 Task: Find and add Adidas casual shoes to the shopping cart on Ajio.
Action: Mouse moved to (369, 581)
Screenshot: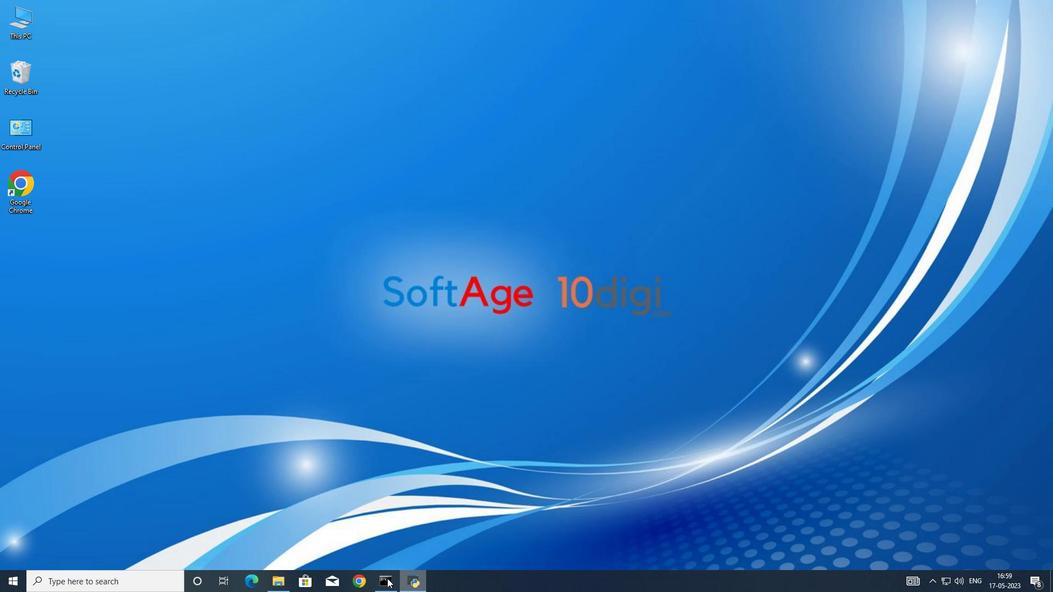 
Action: Mouse pressed left at (369, 581)
Screenshot: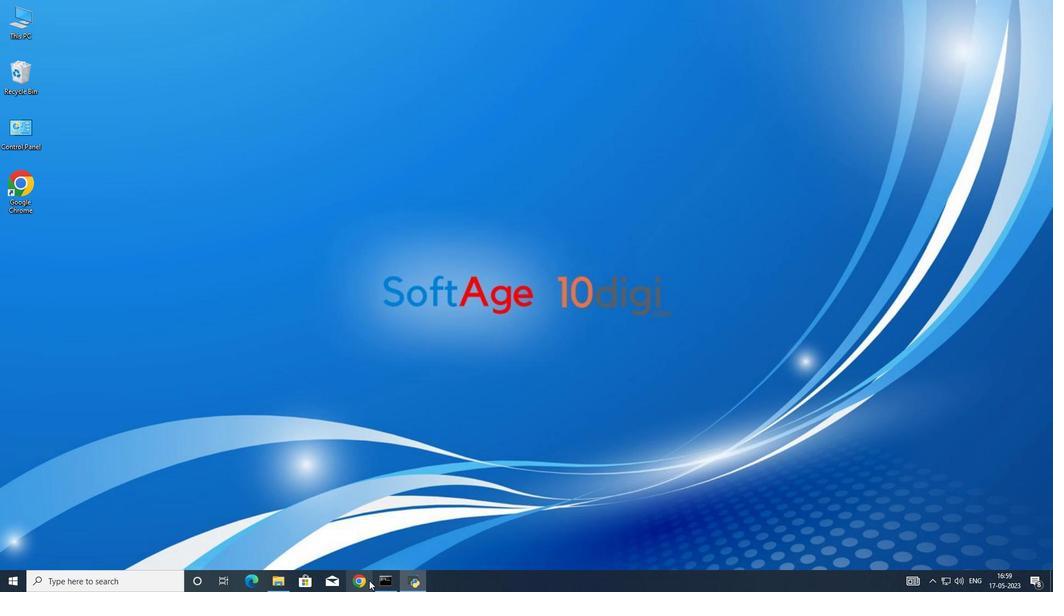 
Action: Mouse moved to (484, 223)
Screenshot: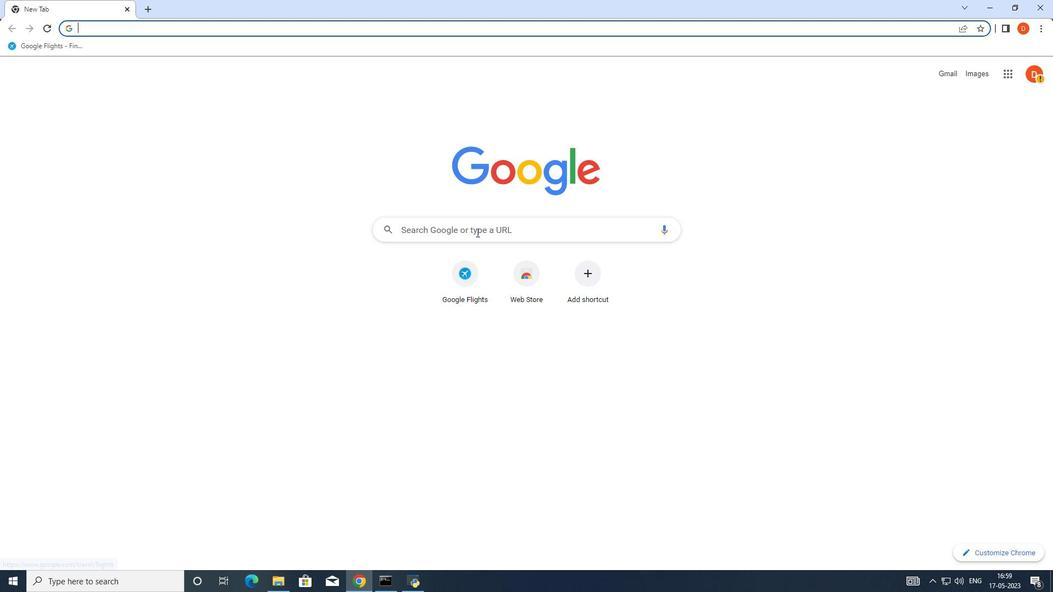 
Action: Mouse pressed left at (484, 223)
Screenshot: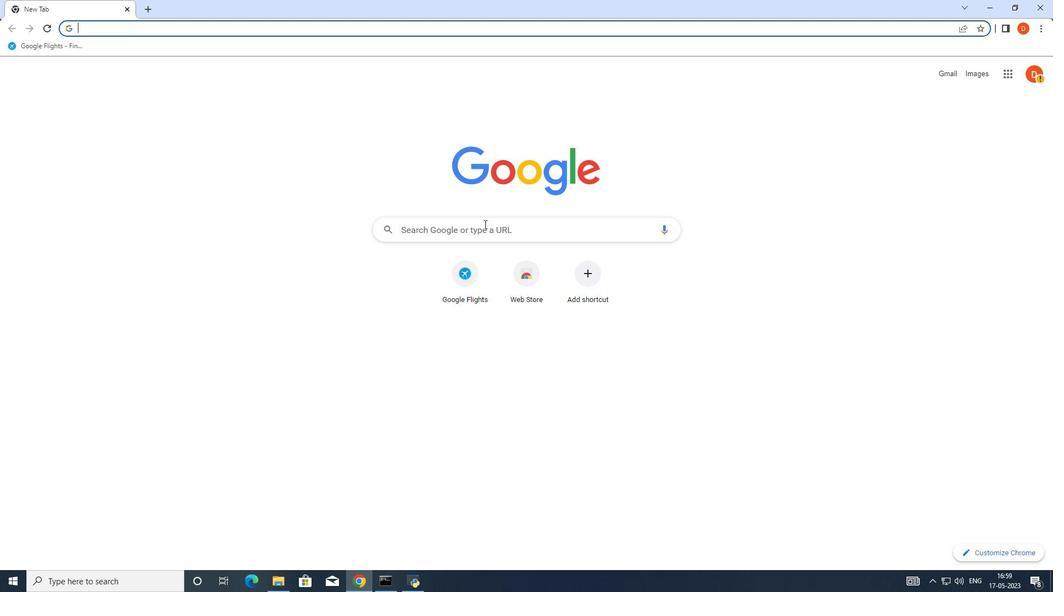 
Action: Mouse moved to (840, 300)
Screenshot: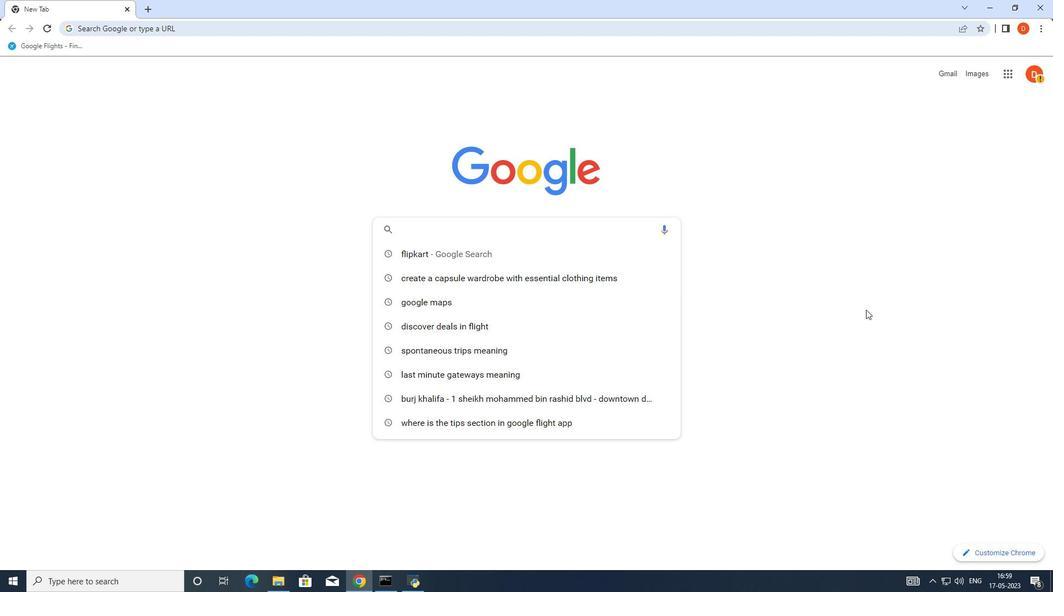 
Action: Key pressed jeans<Key.backspace><Key.backspace><Key.backspace><Key.backspace><Key.backspace><Key.backspace><Key.backspace><Key.backspace><Key.backspace><Key.backspace><Key.backspace><Key.backspace>ajio<Key.enter>
Screenshot: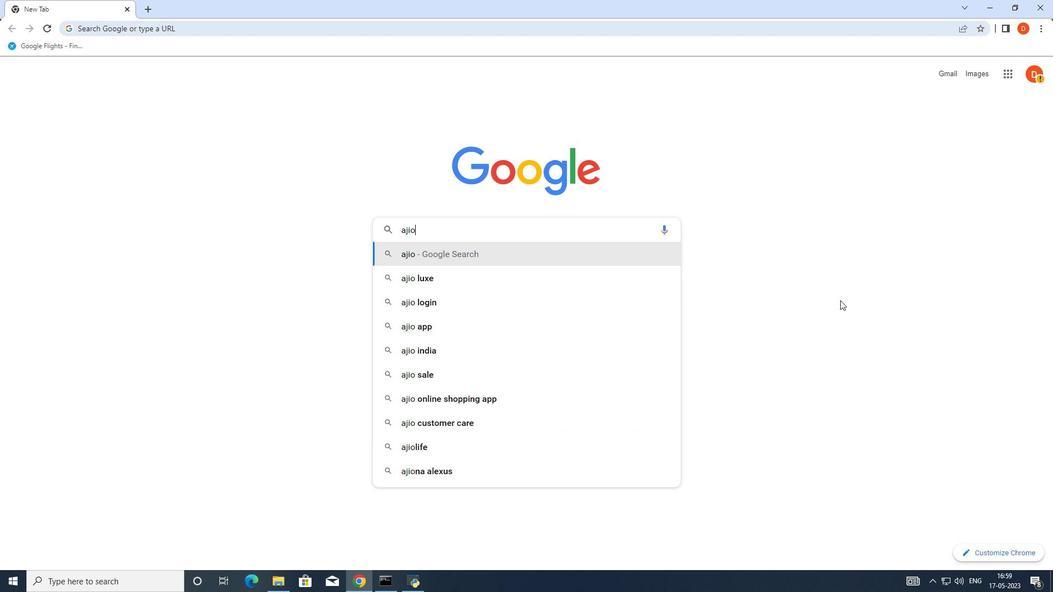 
Action: Mouse moved to (288, 185)
Screenshot: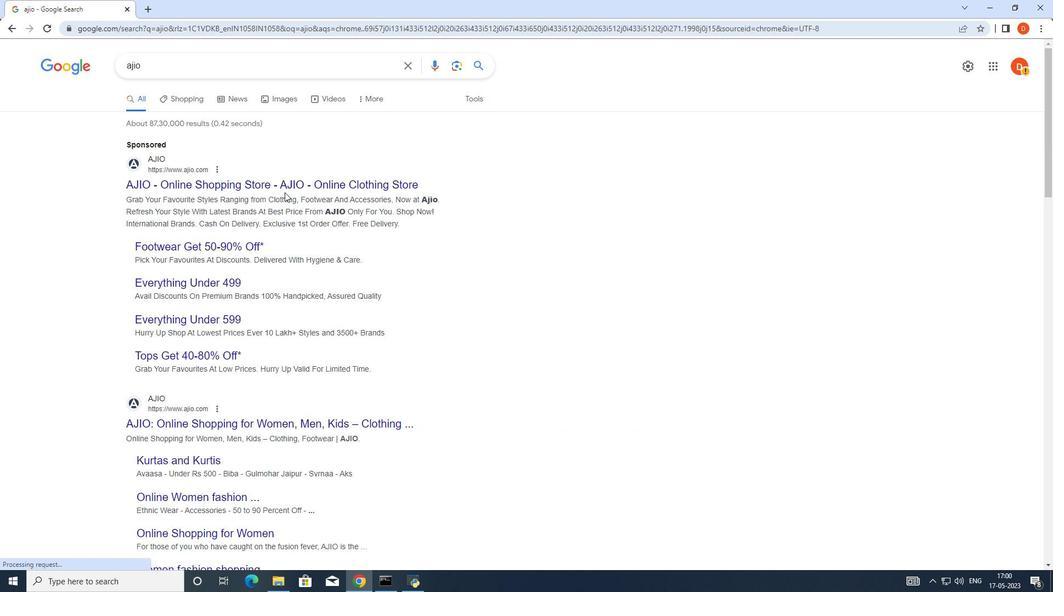 
Action: Mouse pressed left at (288, 185)
Screenshot: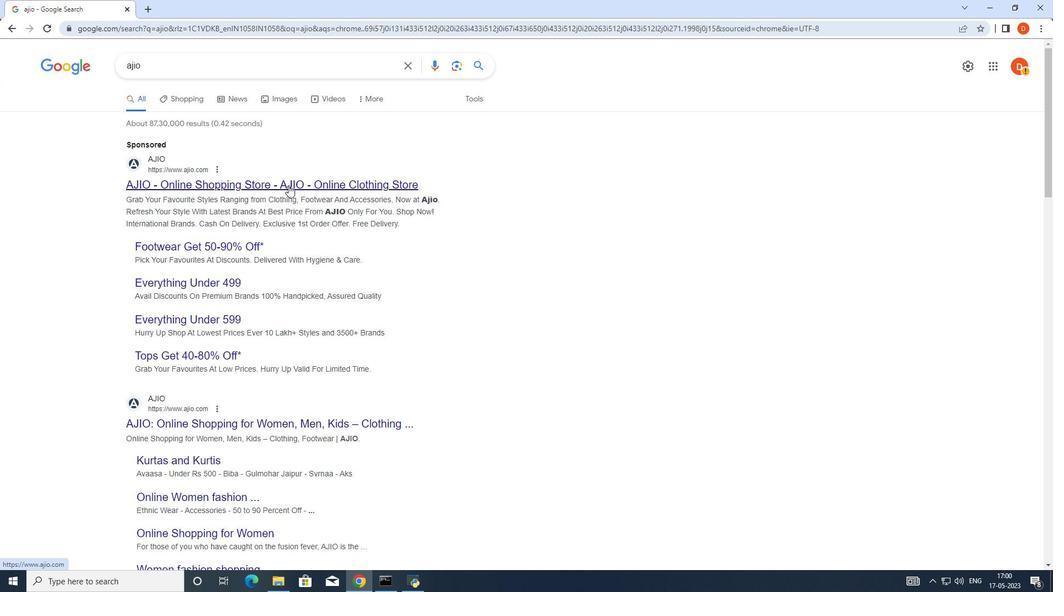 
Action: Mouse moved to (618, 64)
Screenshot: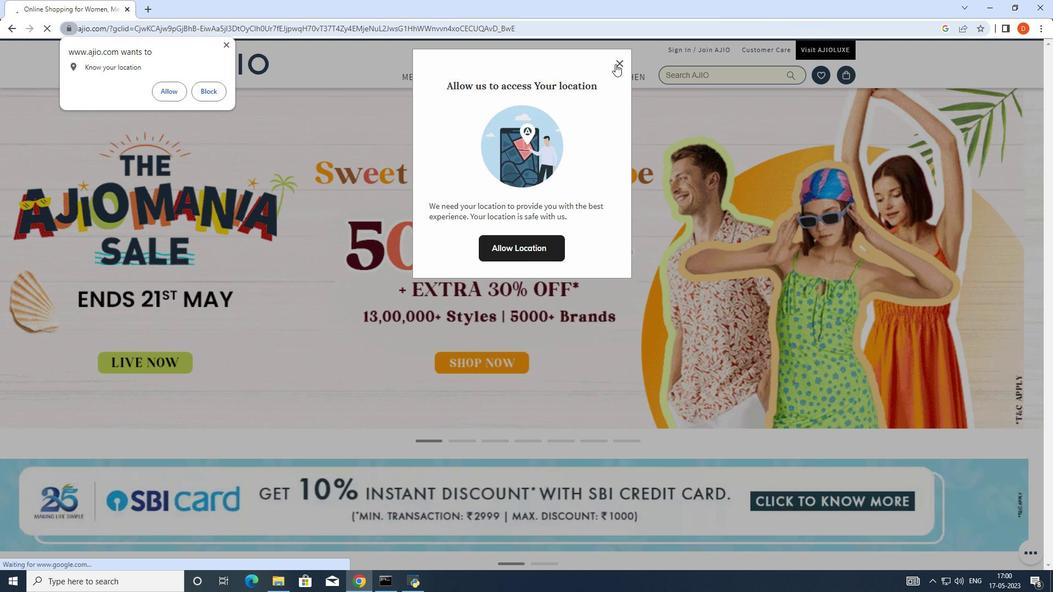 
Action: Mouse pressed left at (618, 64)
Screenshot: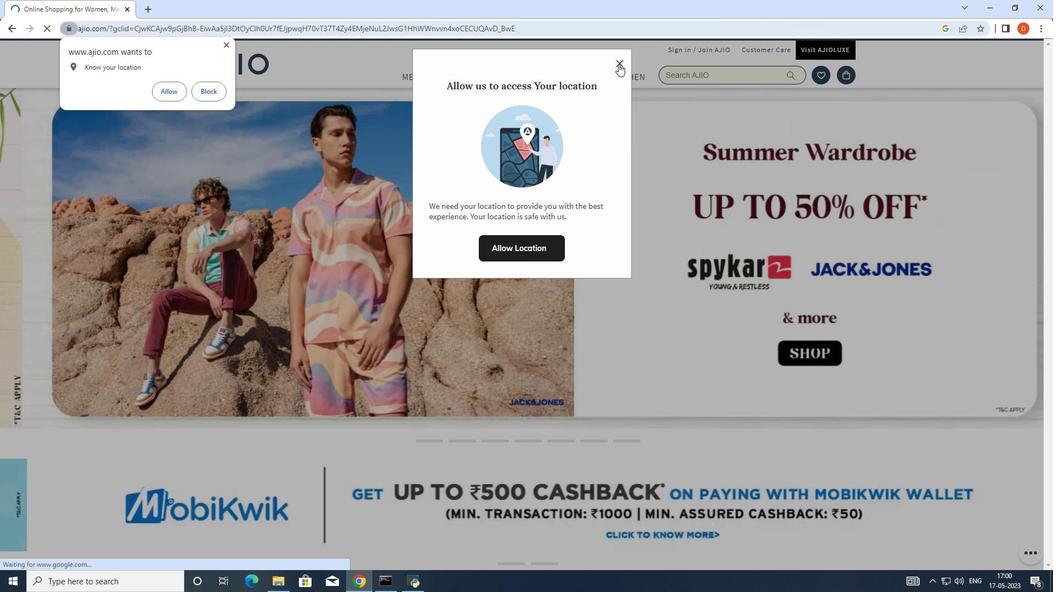 
Action: Mouse moved to (223, 41)
Screenshot: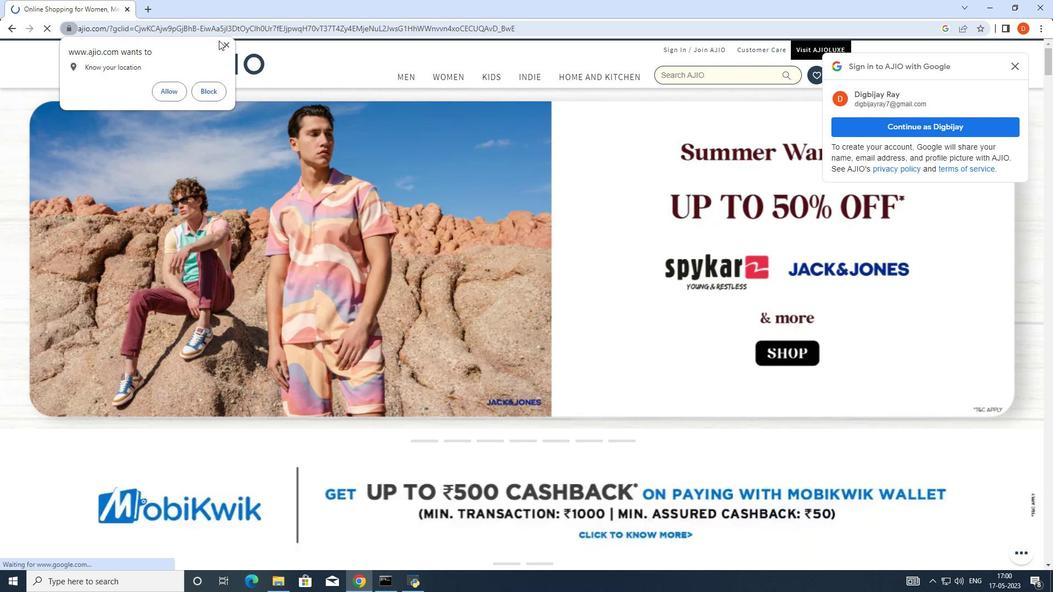 
Action: Mouse pressed left at (223, 41)
Screenshot: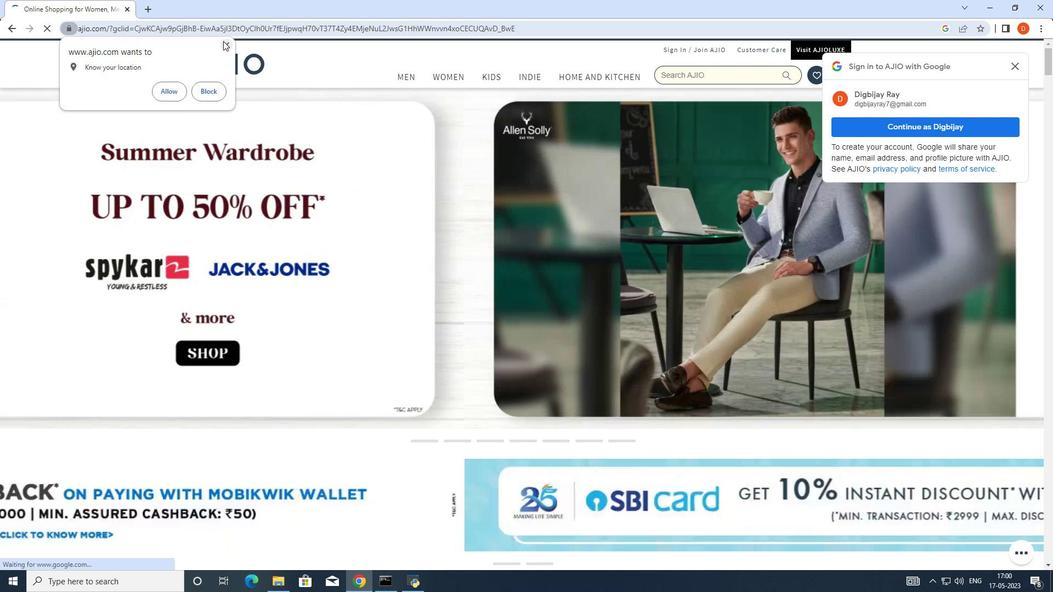 
Action: Mouse moved to (662, 74)
Screenshot: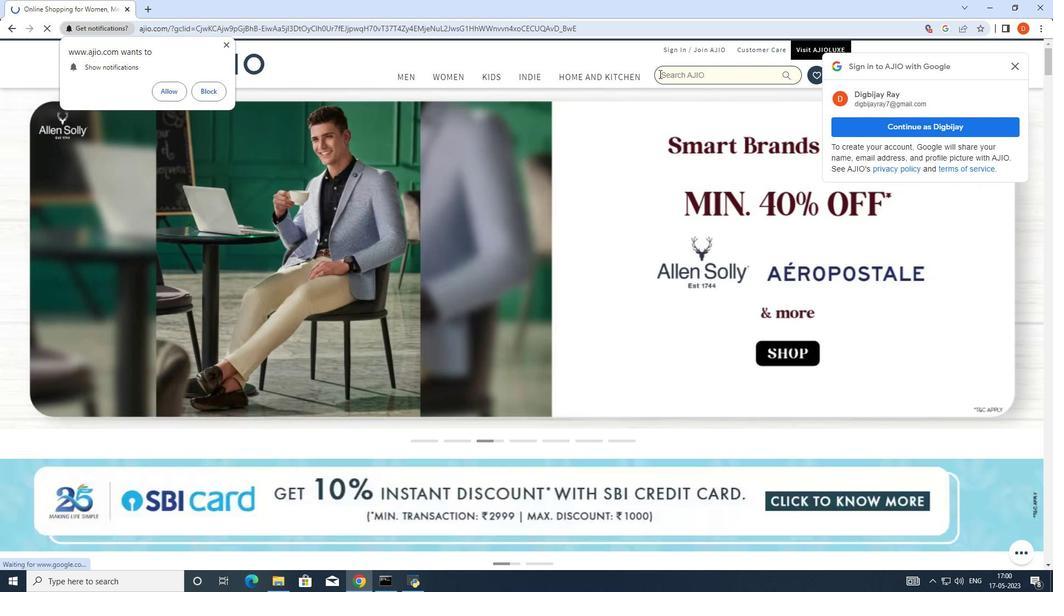 
Action: Mouse pressed left at (662, 74)
Screenshot: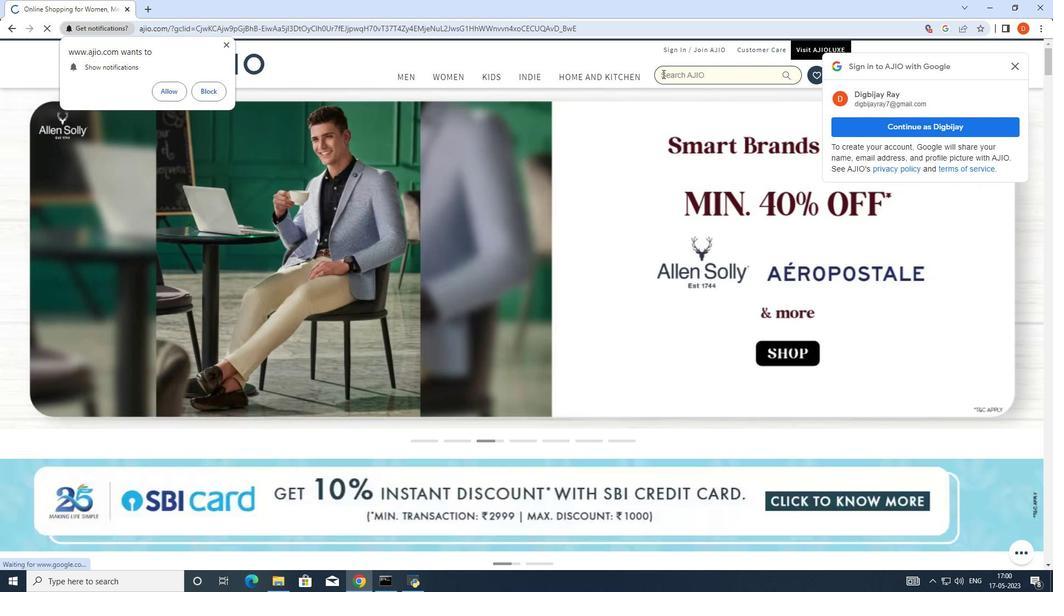 
Action: Mouse moved to (684, 119)
Screenshot: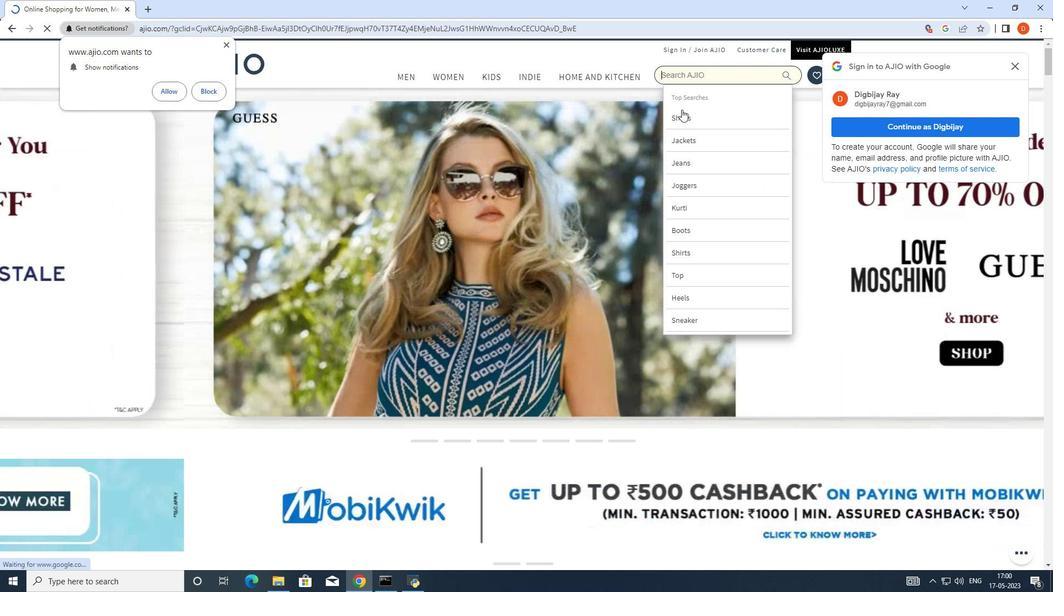 
Action: Mouse pressed left at (684, 119)
Screenshot: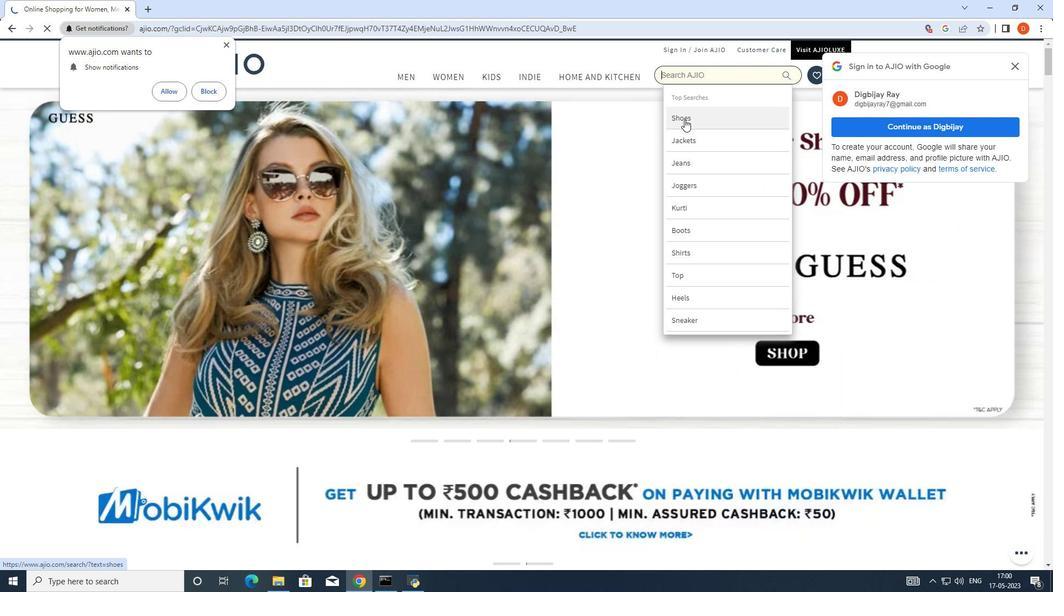 
Action: Mouse moved to (723, 74)
Screenshot: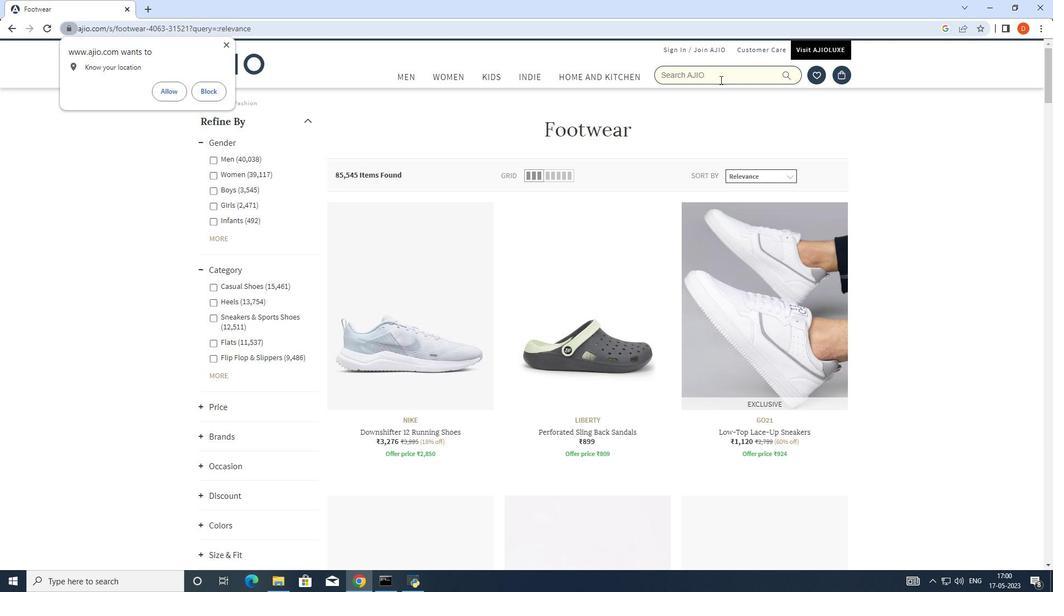 
Action: Mouse pressed left at (723, 74)
Screenshot: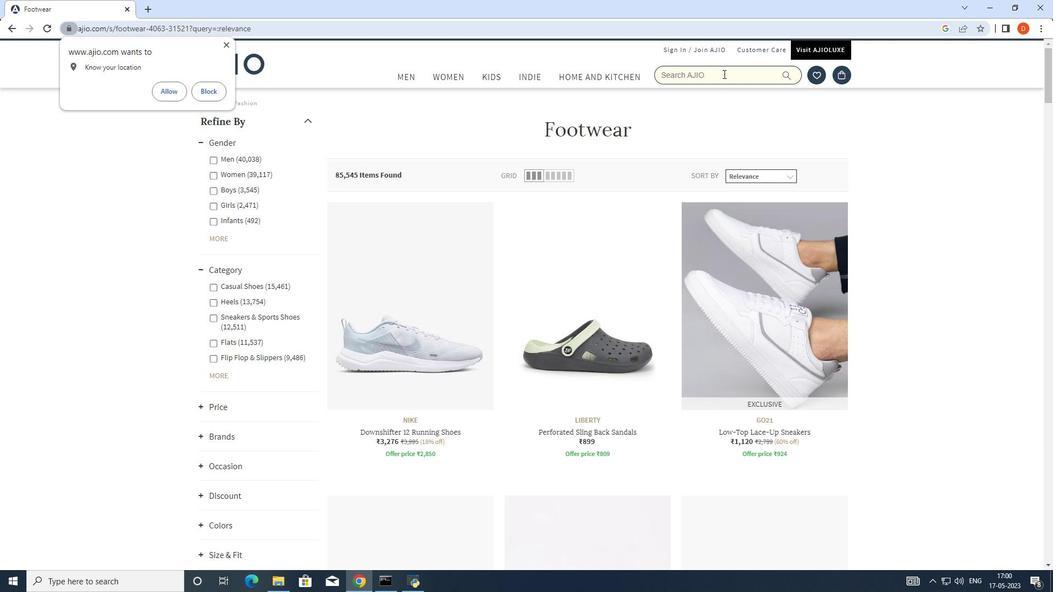 
Action: Mouse moved to (717, 75)
Screenshot: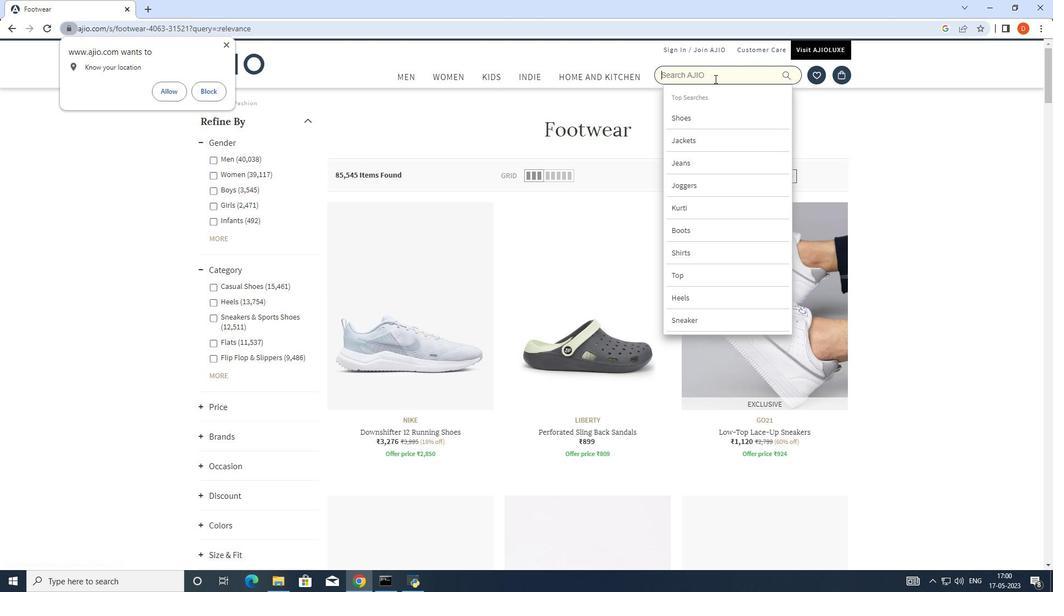 
Action: Mouse pressed left at (717, 75)
Screenshot: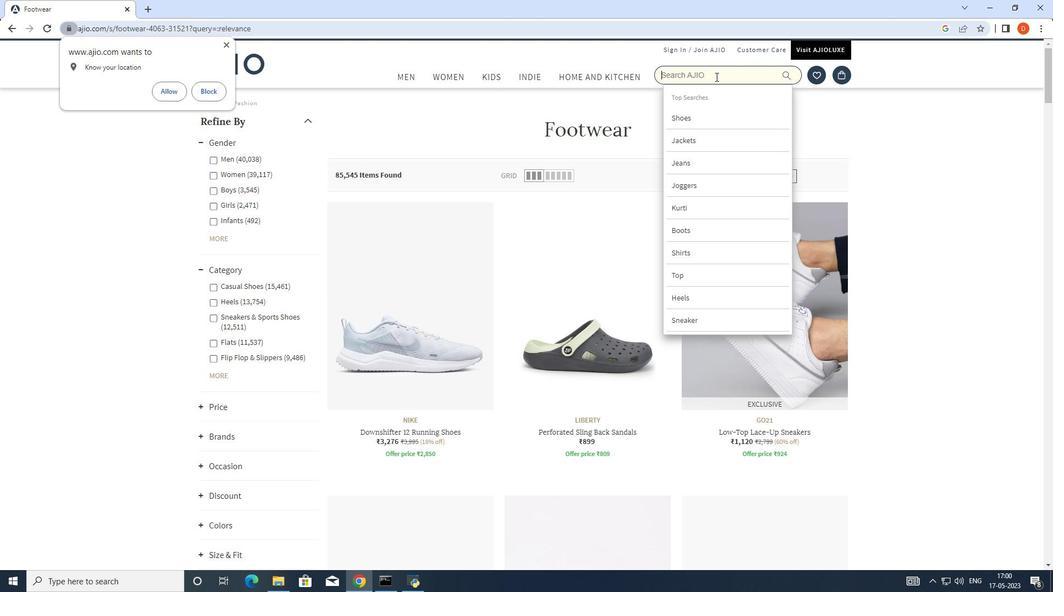 
Action: Key pressed adidaas<Key.space>sho<Key.backspace><Key.backspace><Key.backspace>casual<Key.space>shoes<Key.enter>
Screenshot: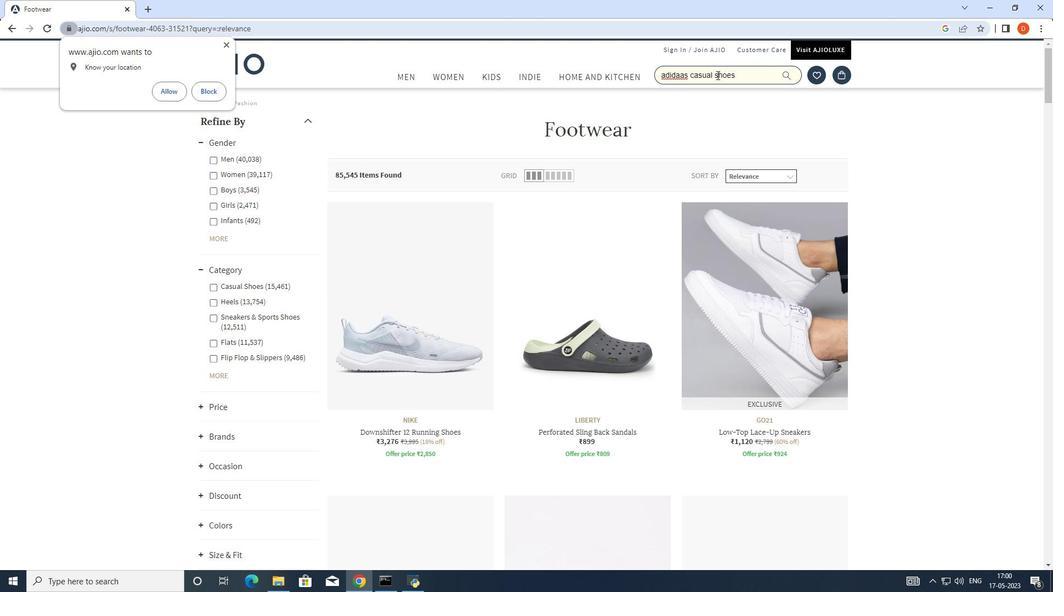 
Action: Mouse moved to (591, 226)
Screenshot: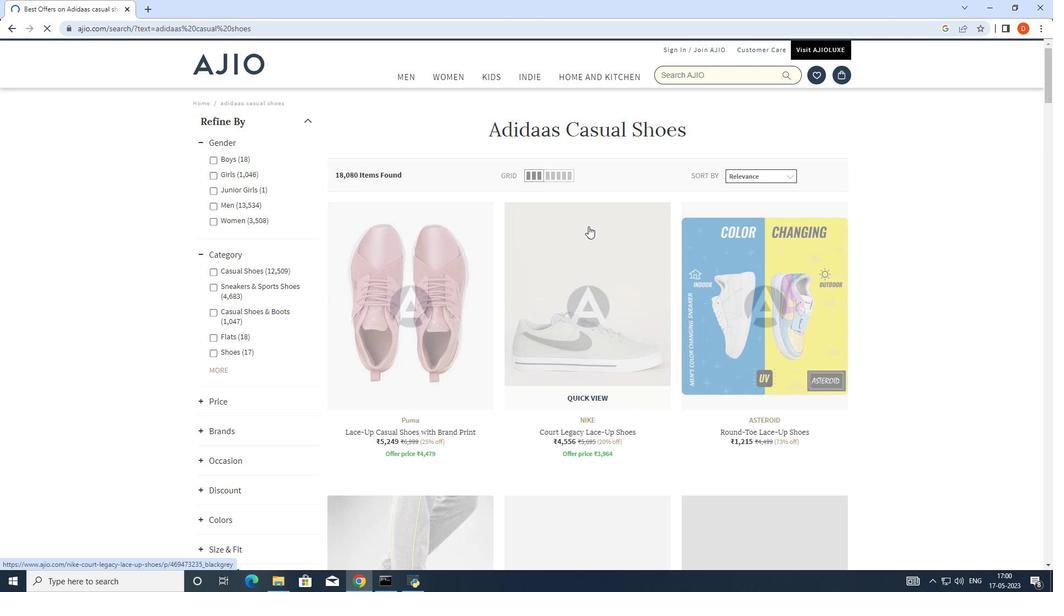 
Action: Mouse scrolled (591, 226) with delta (0, 0)
Screenshot: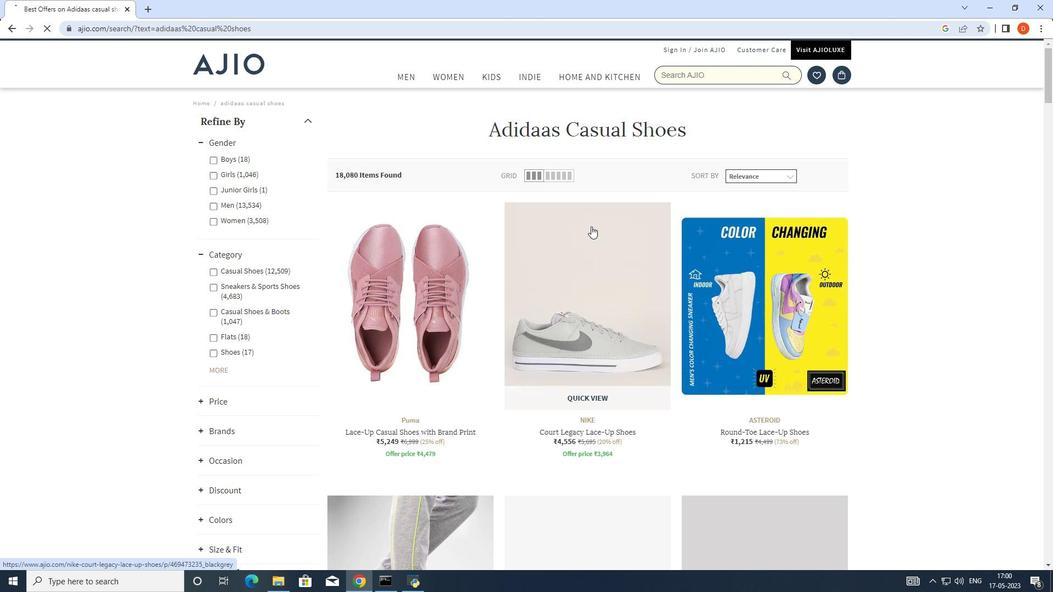
Action: Mouse moved to (589, 230)
Screenshot: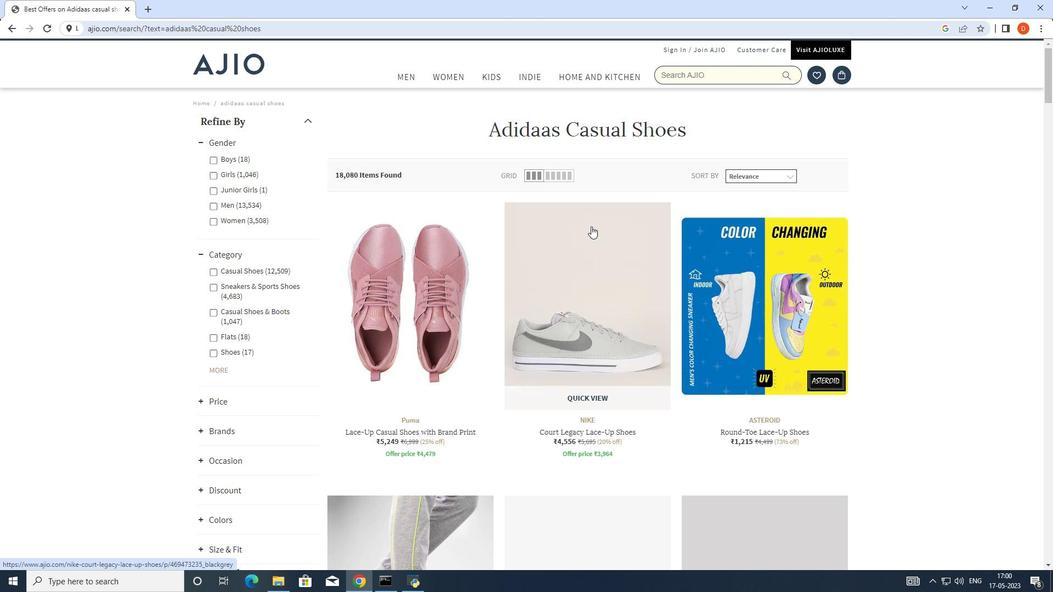 
Action: Mouse scrolled (589, 230) with delta (0, 0)
Screenshot: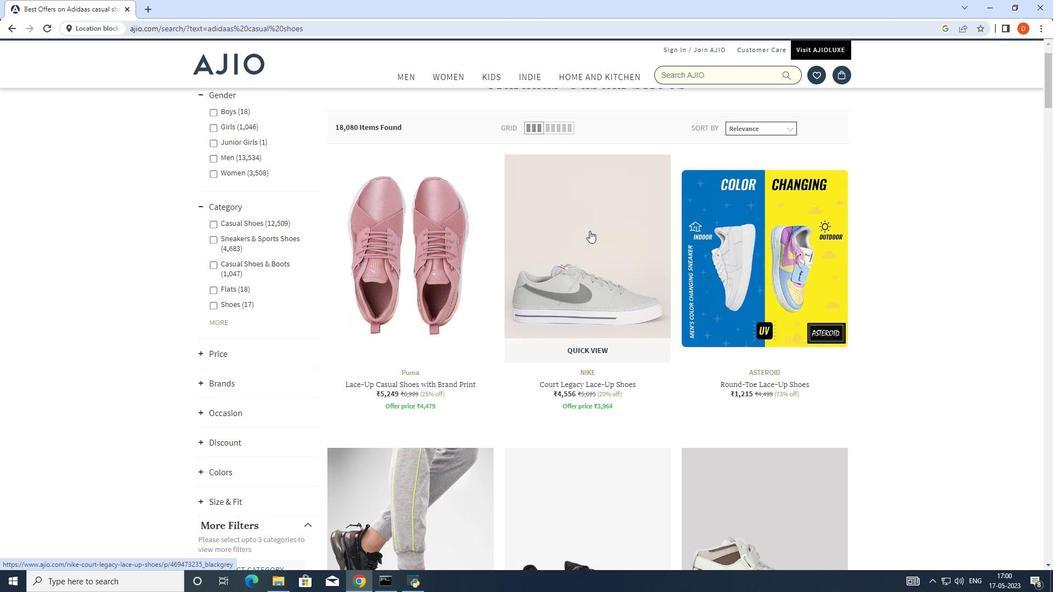 
Action: Mouse moved to (589, 233)
Screenshot: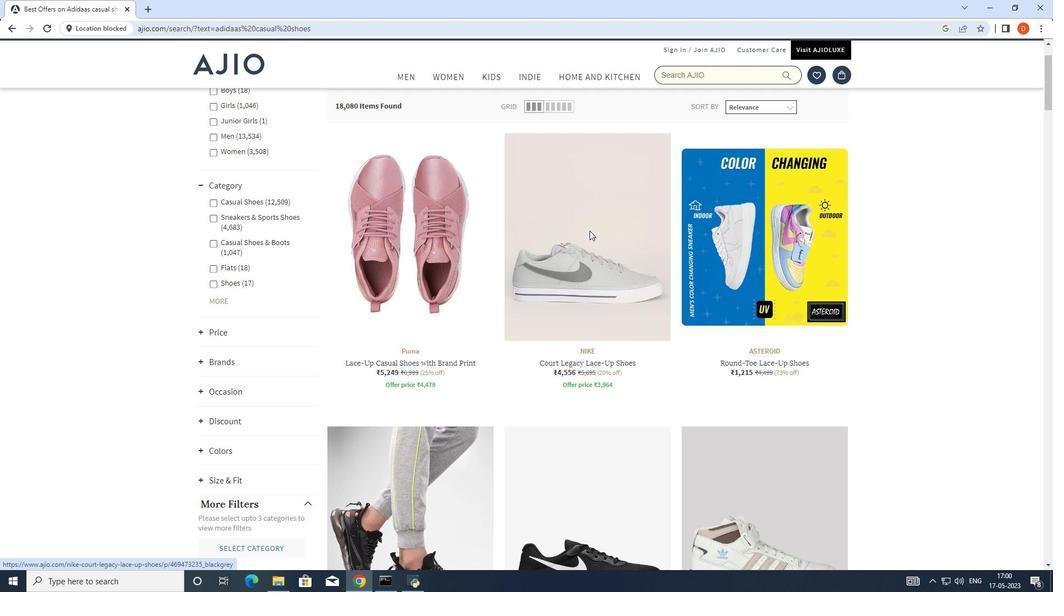 
Action: Mouse scrolled (589, 233) with delta (0, 0)
Screenshot: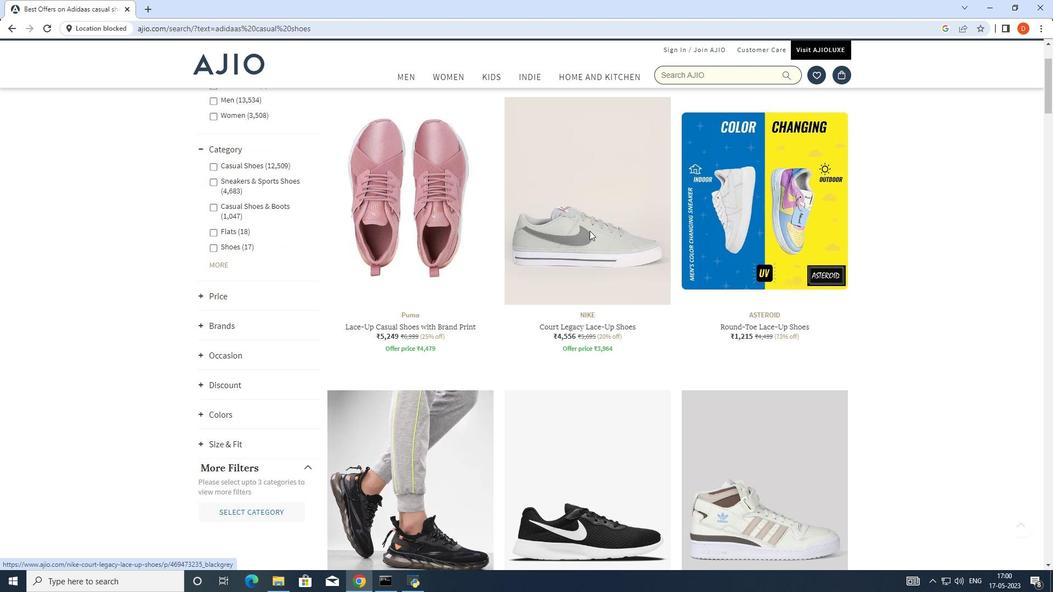 
Action: Mouse moved to (588, 235)
Screenshot: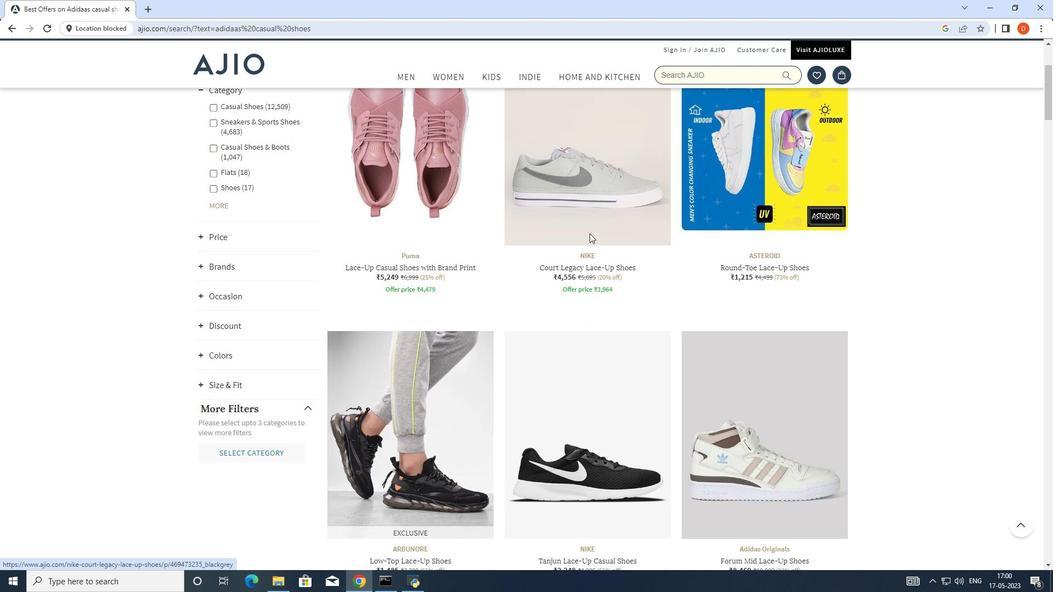 
Action: Mouse scrolled (588, 235) with delta (0, 0)
Screenshot: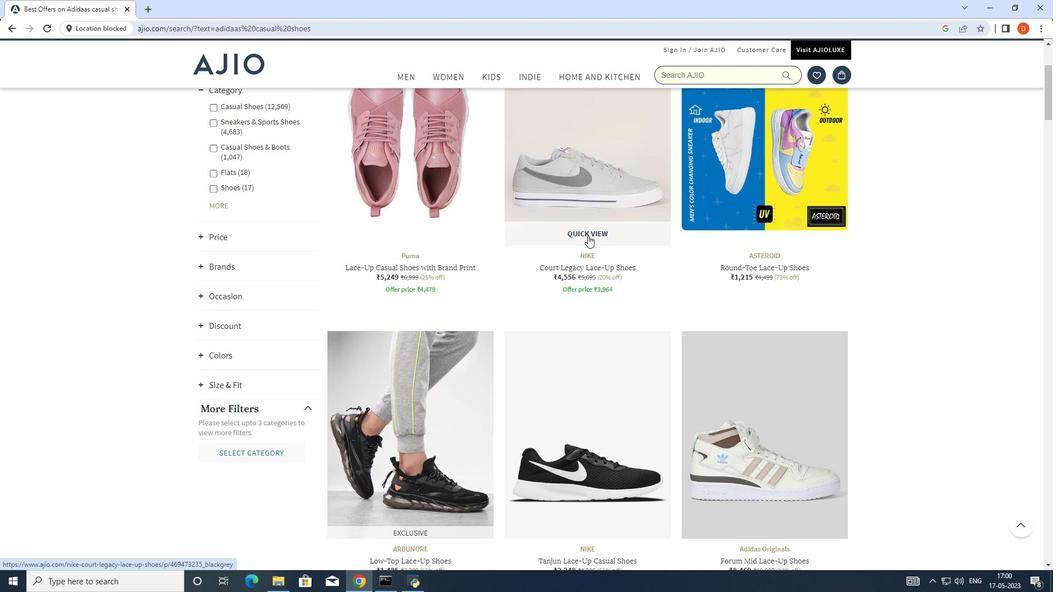 
Action: Mouse moved to (588, 238)
Screenshot: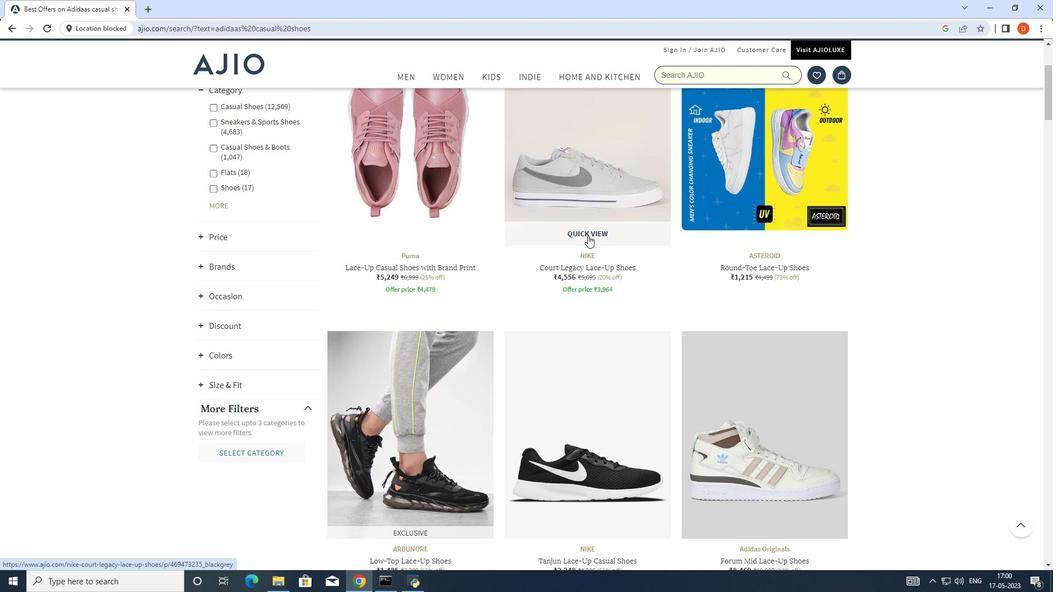 
Action: Mouse scrolled (588, 238) with delta (0, 0)
Screenshot: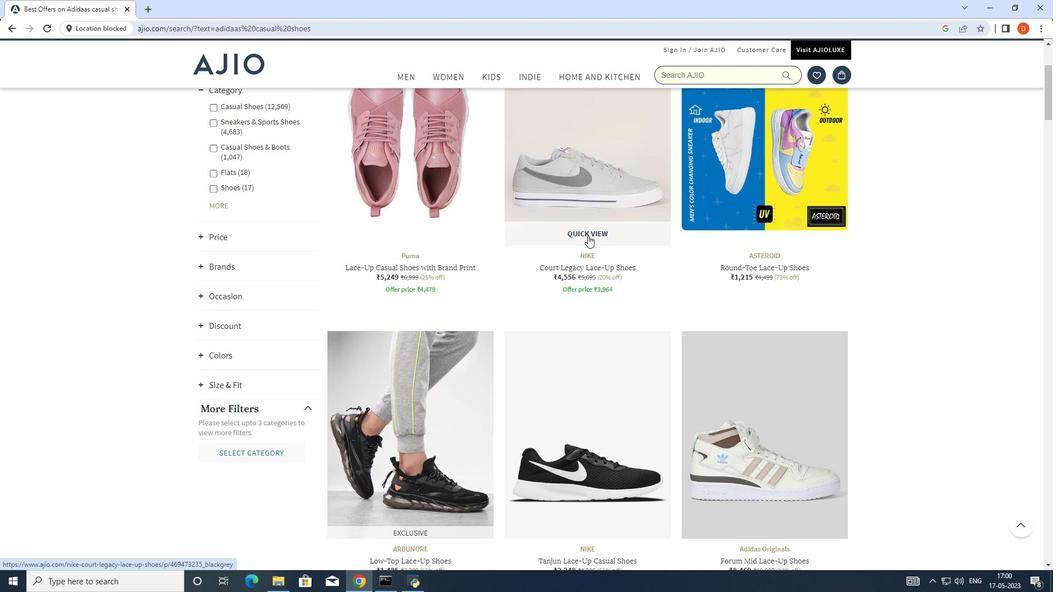 
Action: Mouse moved to (588, 238)
Screenshot: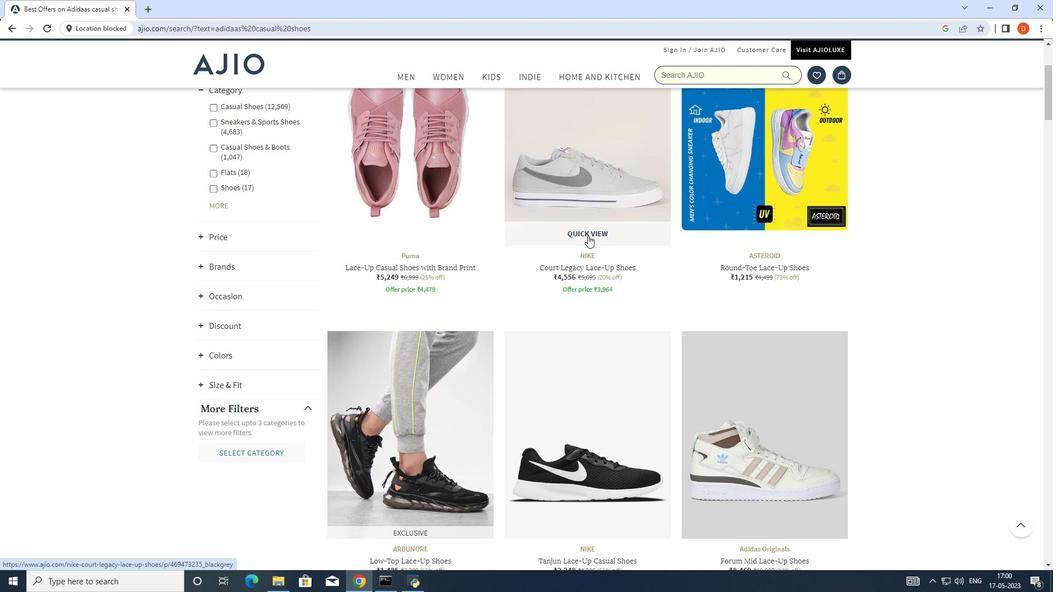 
Action: Mouse scrolled (588, 238) with delta (0, 0)
Screenshot: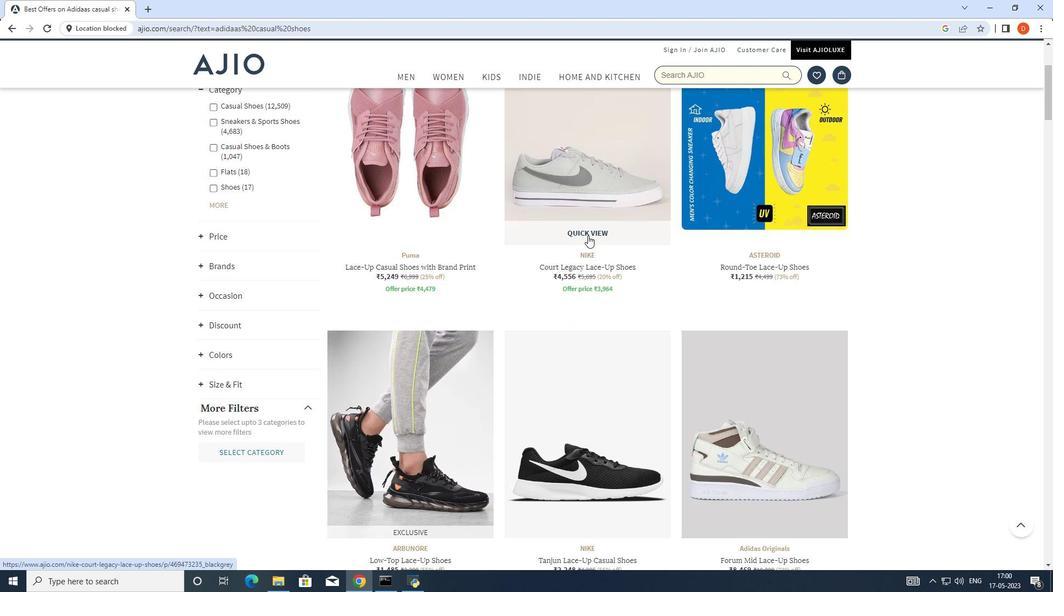 
Action: Mouse moved to (588, 238)
Screenshot: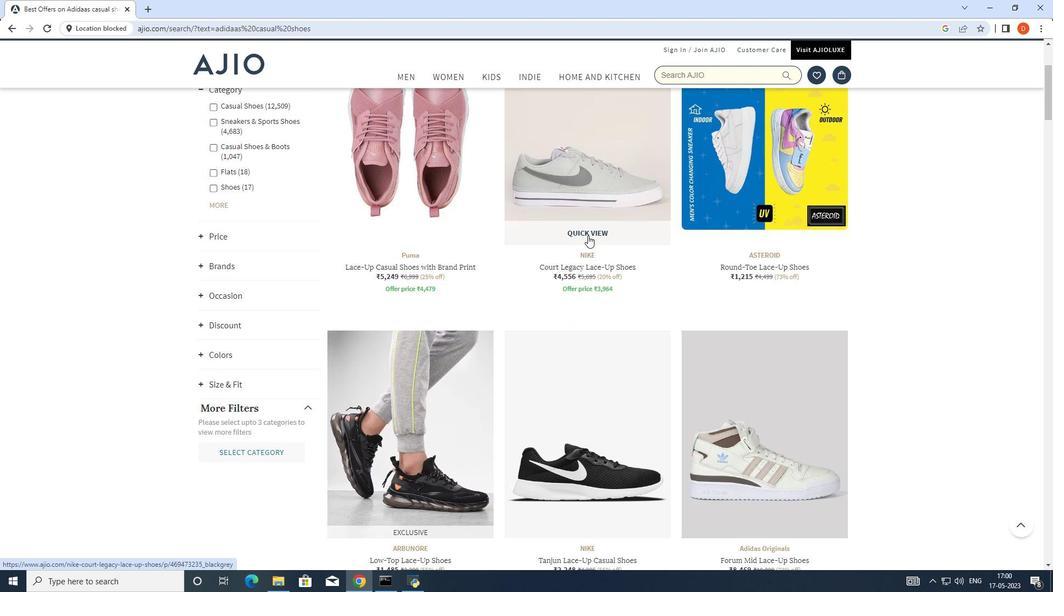 
Action: Mouse pressed middle at (588, 238)
Screenshot: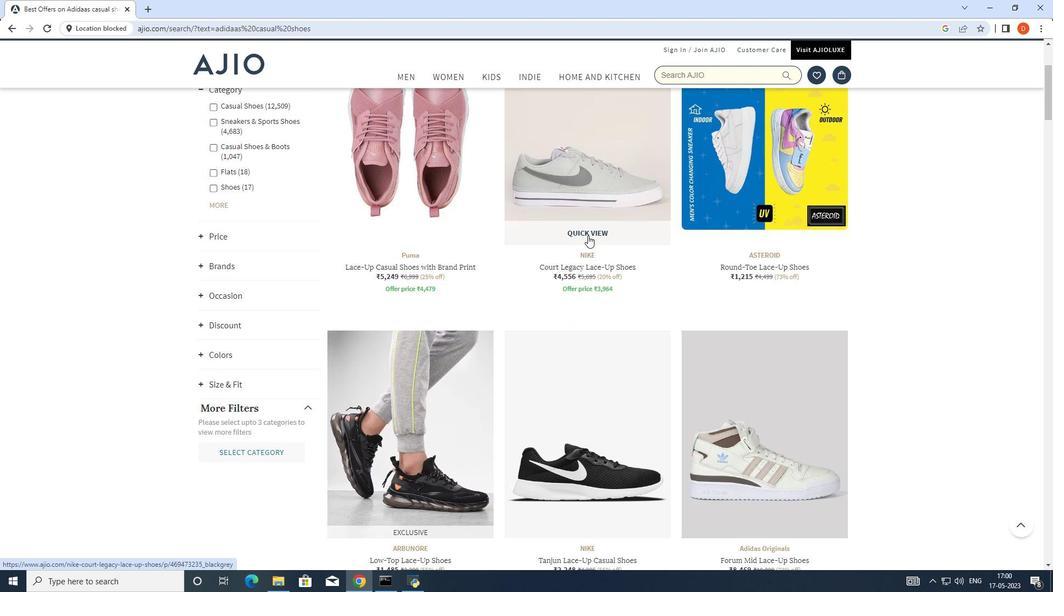 
Action: Mouse scrolled (588, 238) with delta (0, 0)
Screenshot: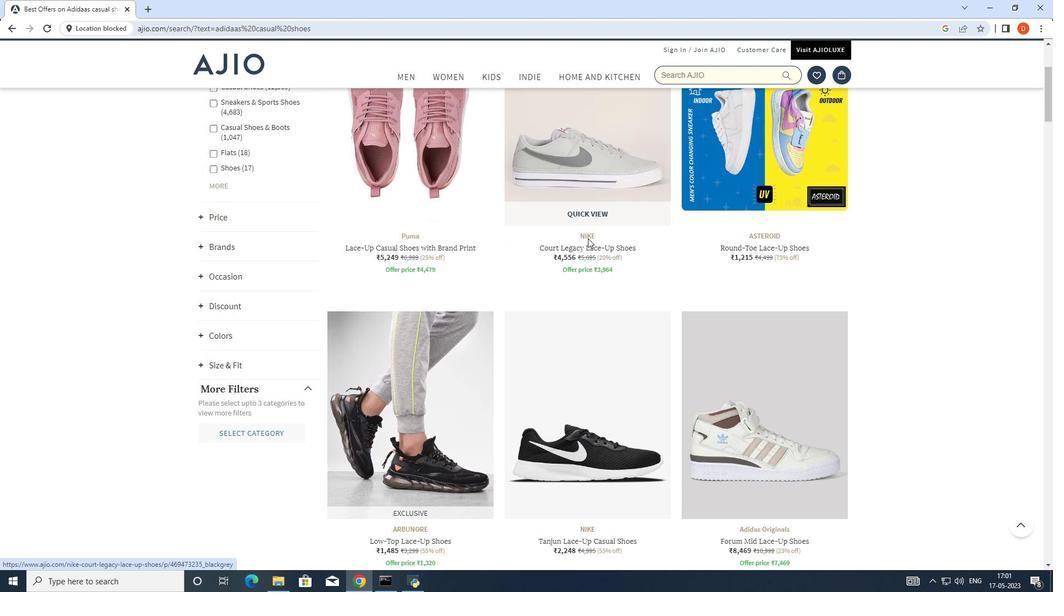 
Action: Mouse scrolled (588, 238) with delta (0, 0)
Screenshot: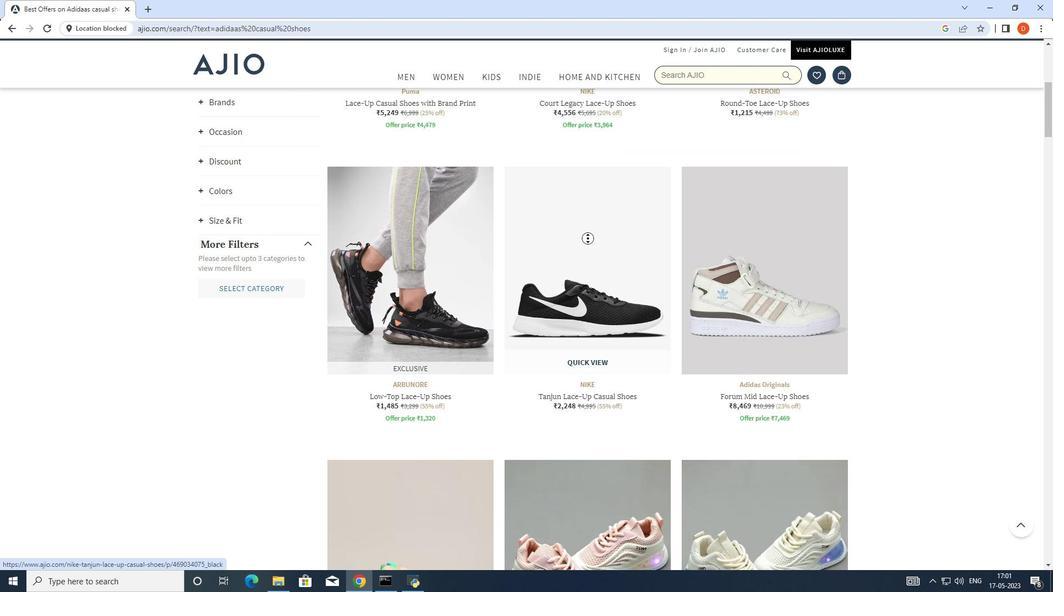 
Action: Mouse moved to (596, 255)
Screenshot: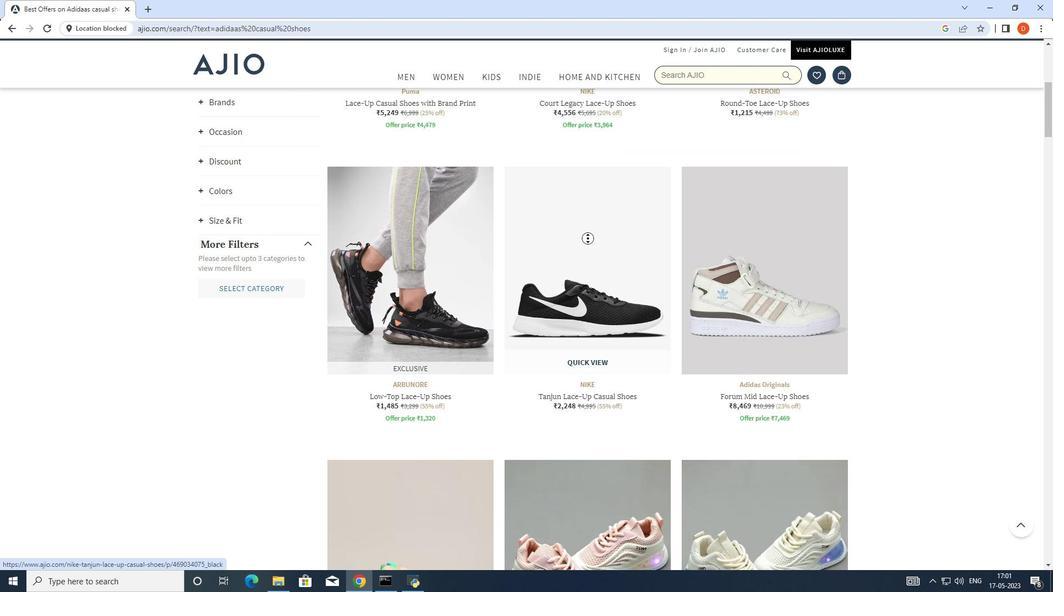 
Action: Mouse scrolled (596, 254) with delta (0, 0)
Screenshot: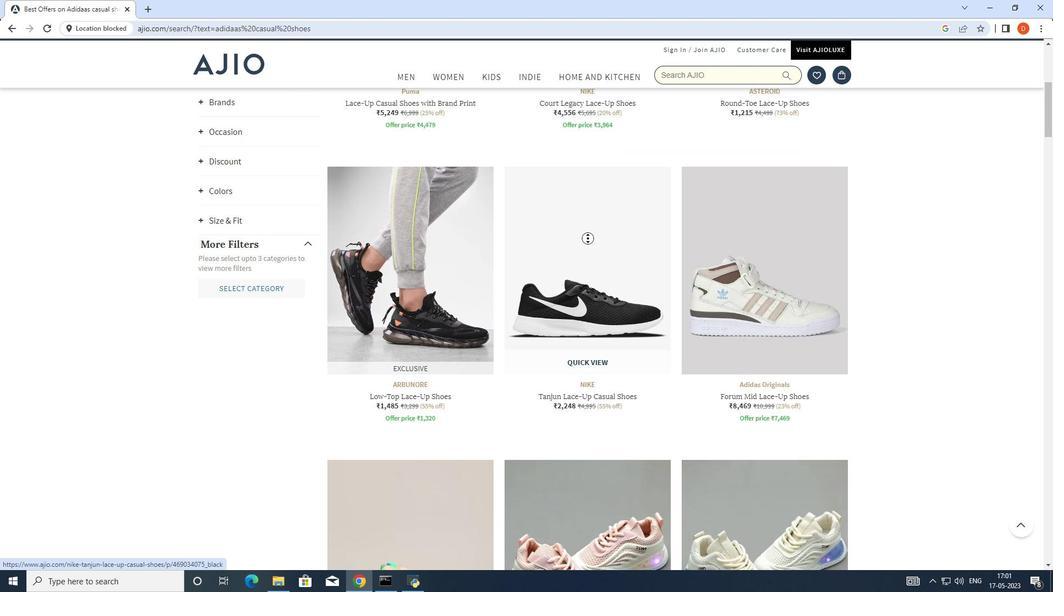 
Action: Mouse moved to (601, 262)
Screenshot: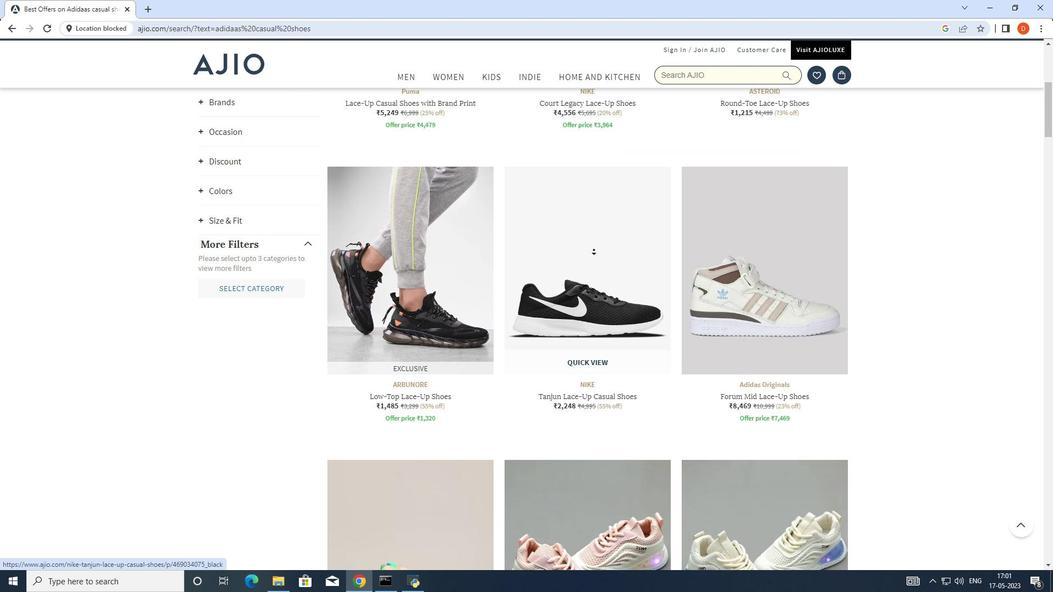 
Action: Mouse scrolled (601, 261) with delta (0, 0)
Screenshot: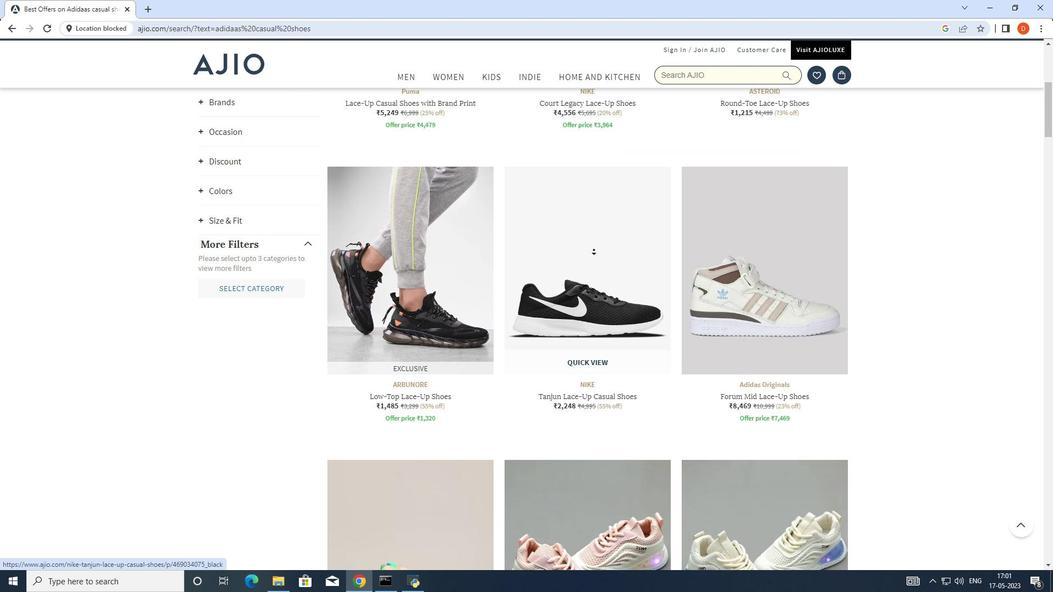 
Action: Mouse moved to (601, 263)
Screenshot: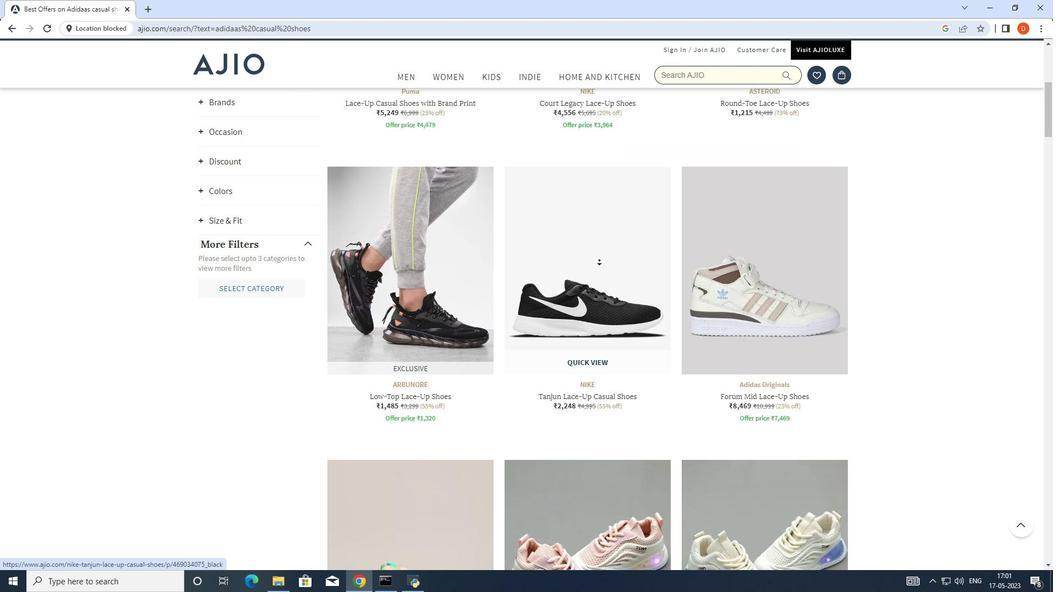 
Action: Mouse scrolled (601, 262) with delta (0, 0)
Screenshot: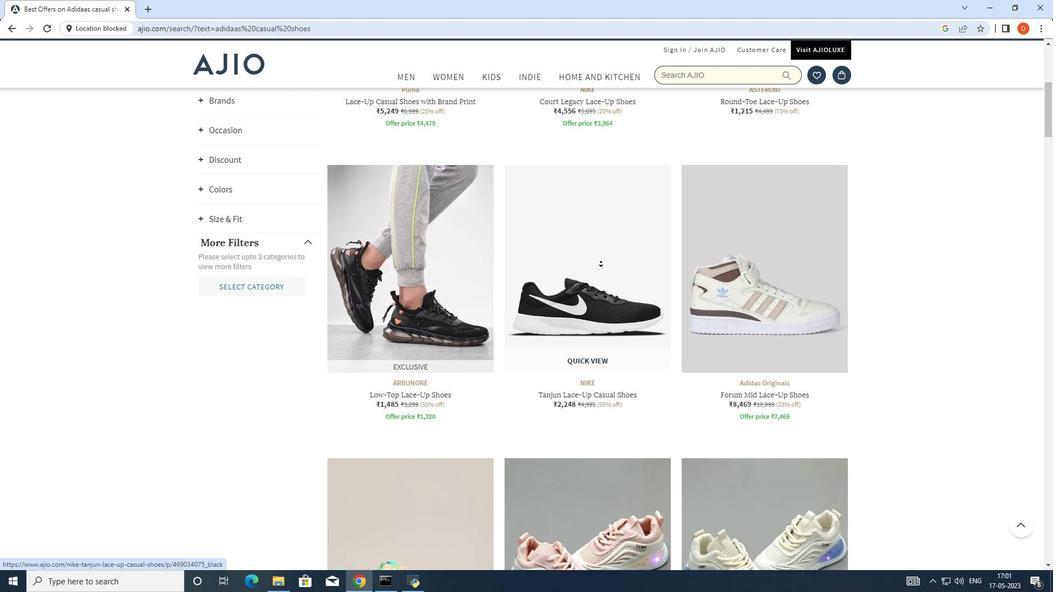 
Action: Mouse moved to (601, 263)
Screenshot: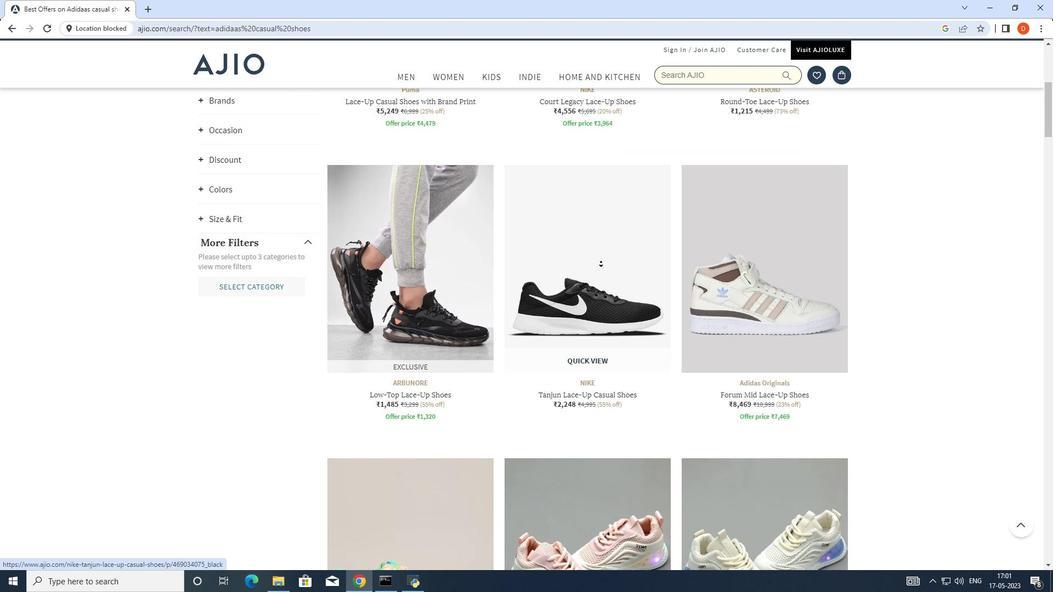 
Action: Mouse scrolled (601, 263) with delta (0, 0)
Screenshot: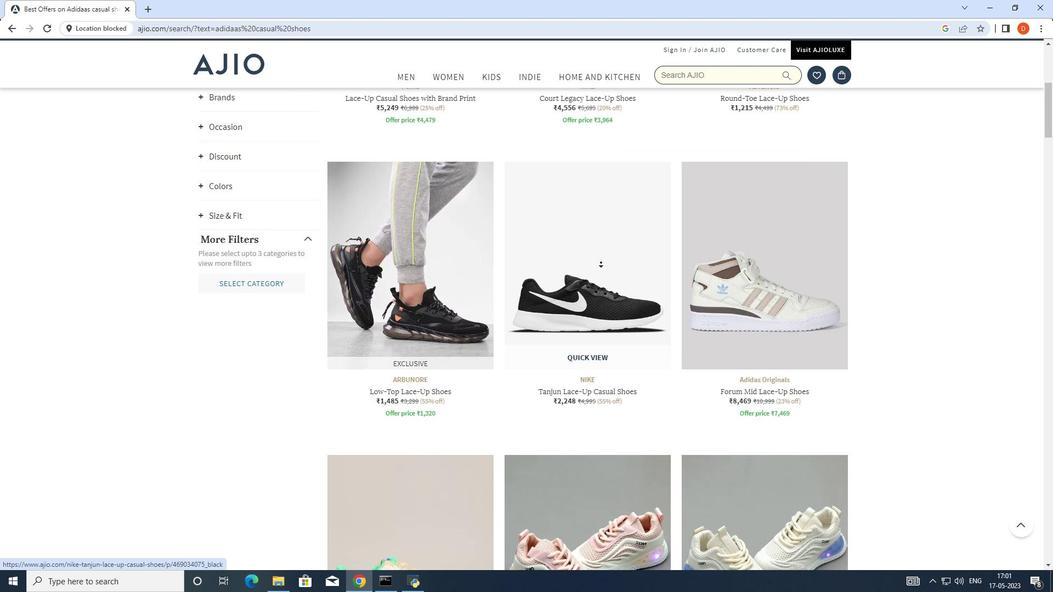 
Action: Mouse moved to (601, 262)
Screenshot: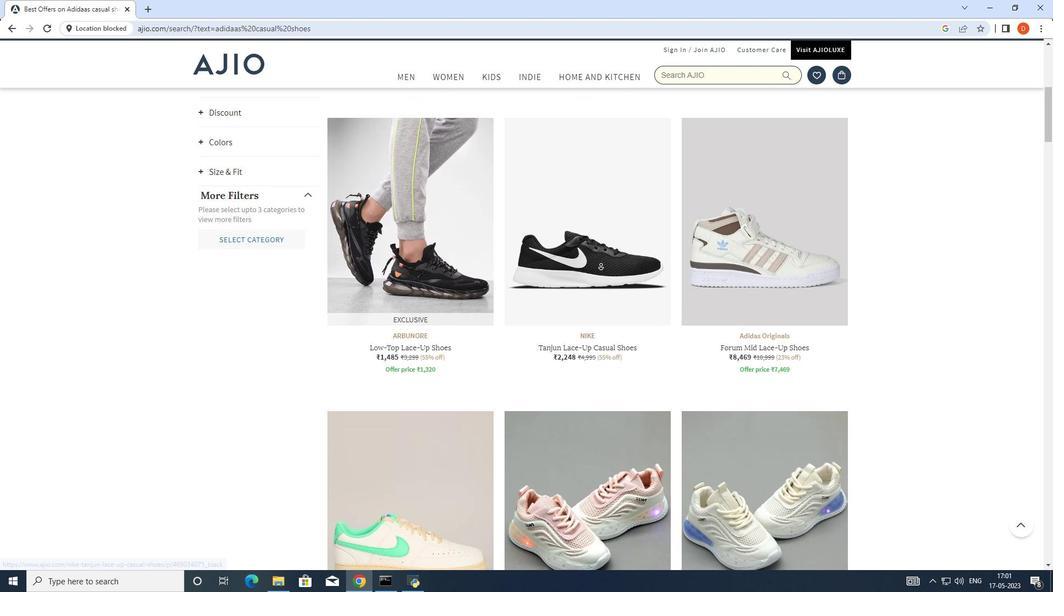 
Action: Mouse scrolled (601, 262) with delta (0, 0)
Screenshot: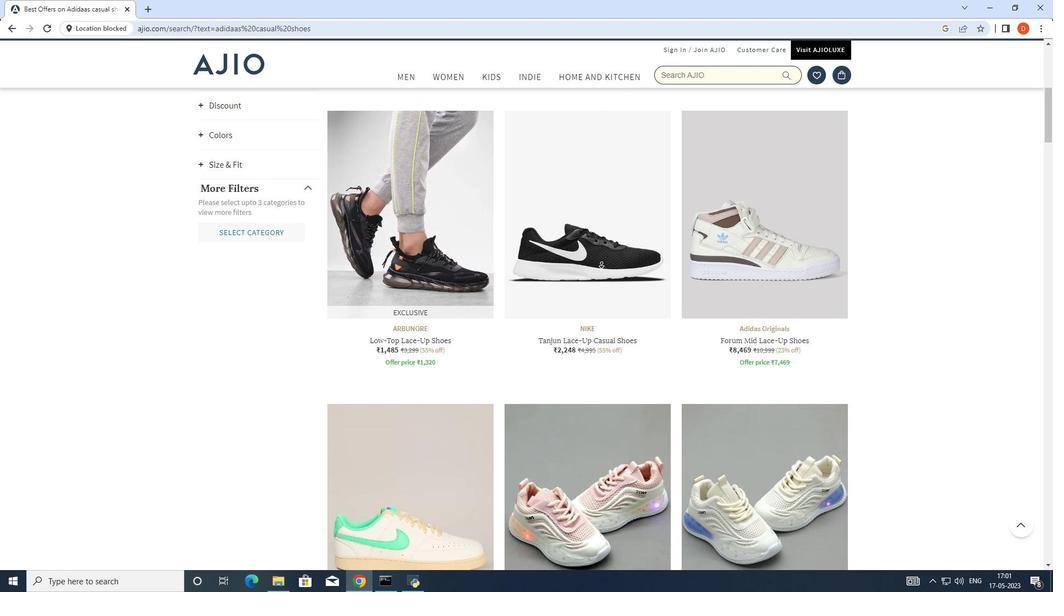 
Action: Mouse scrolled (601, 262) with delta (0, 0)
Screenshot: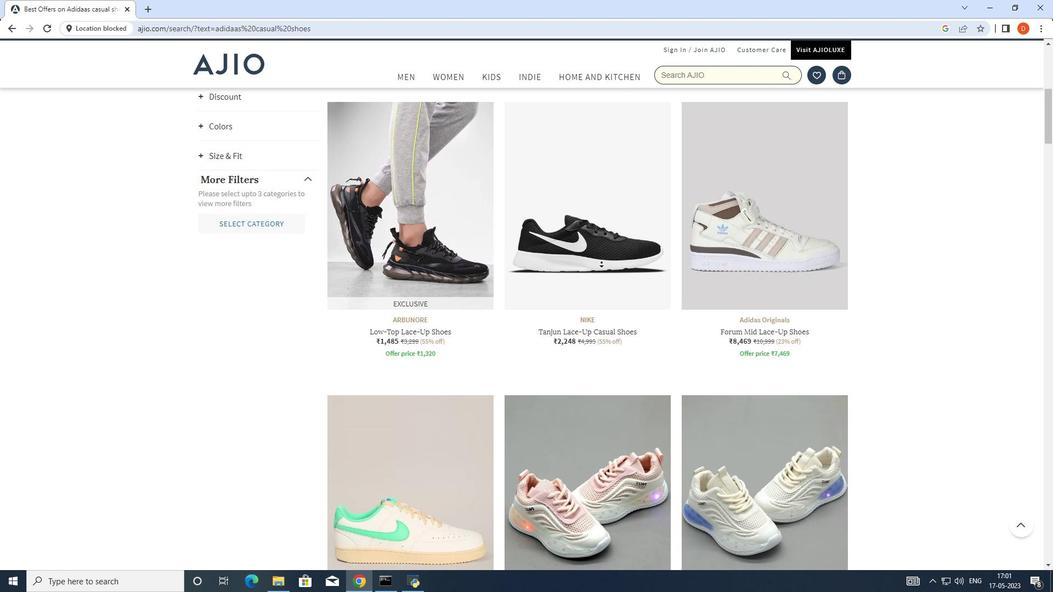 
Action: Mouse scrolled (601, 262) with delta (0, 0)
Screenshot: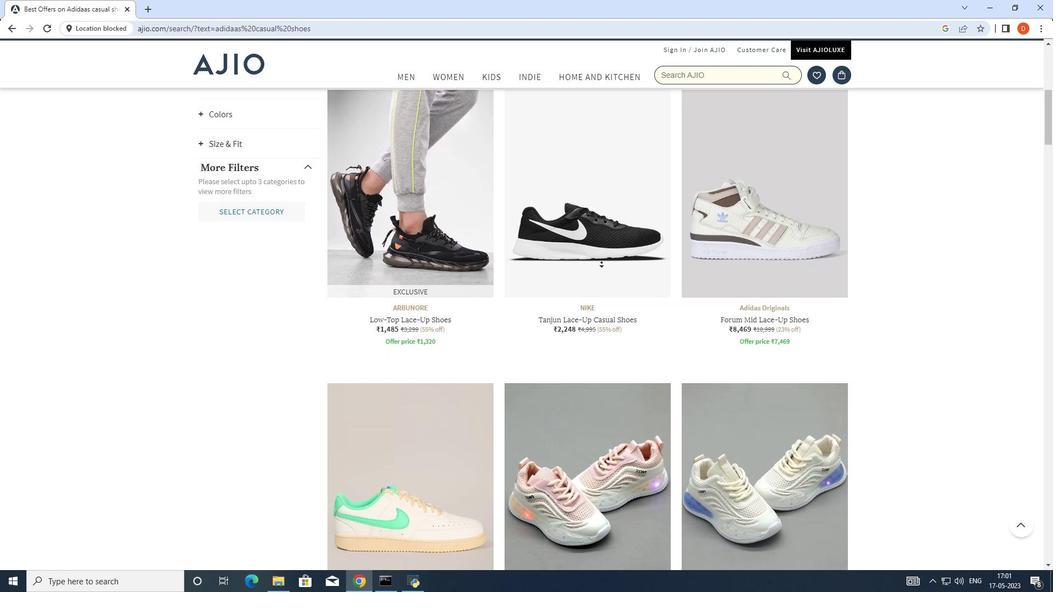 
Action: Mouse scrolled (601, 262) with delta (0, 0)
Screenshot: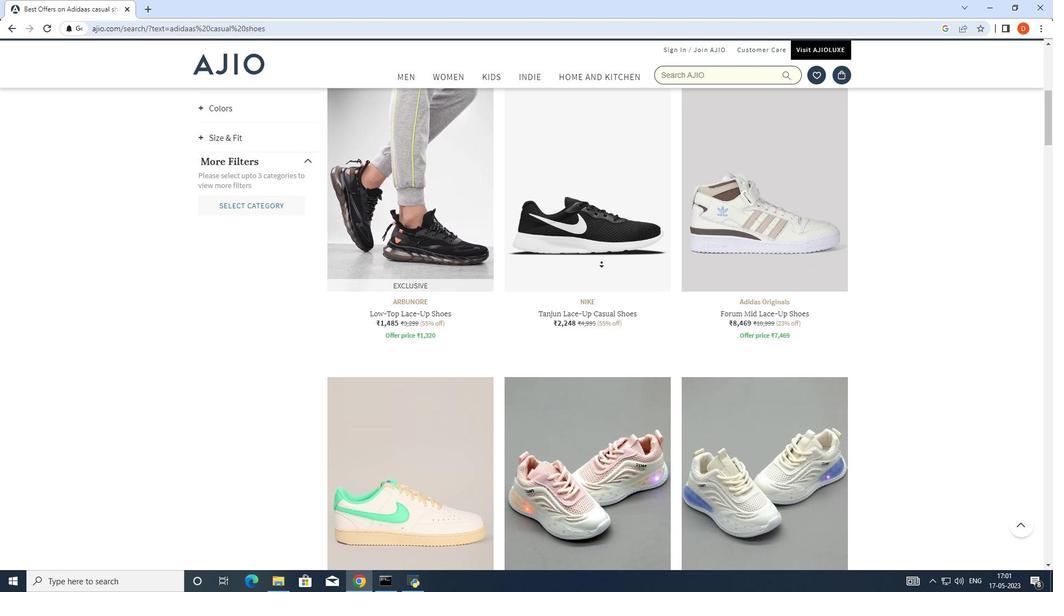 
Action: Mouse moved to (227, 46)
Screenshot: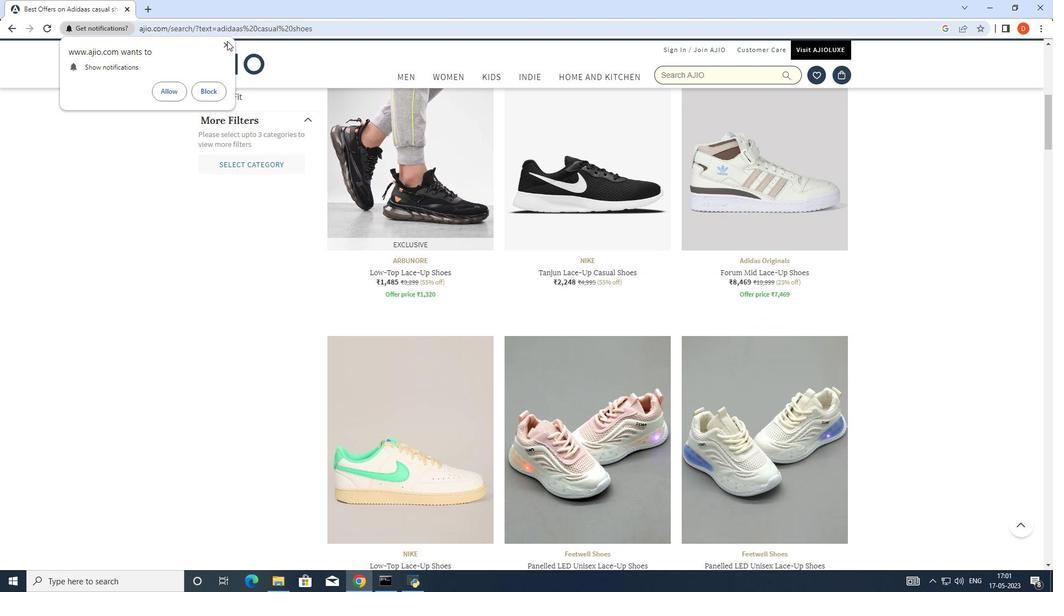 
Action: Mouse pressed left at (227, 46)
Screenshot: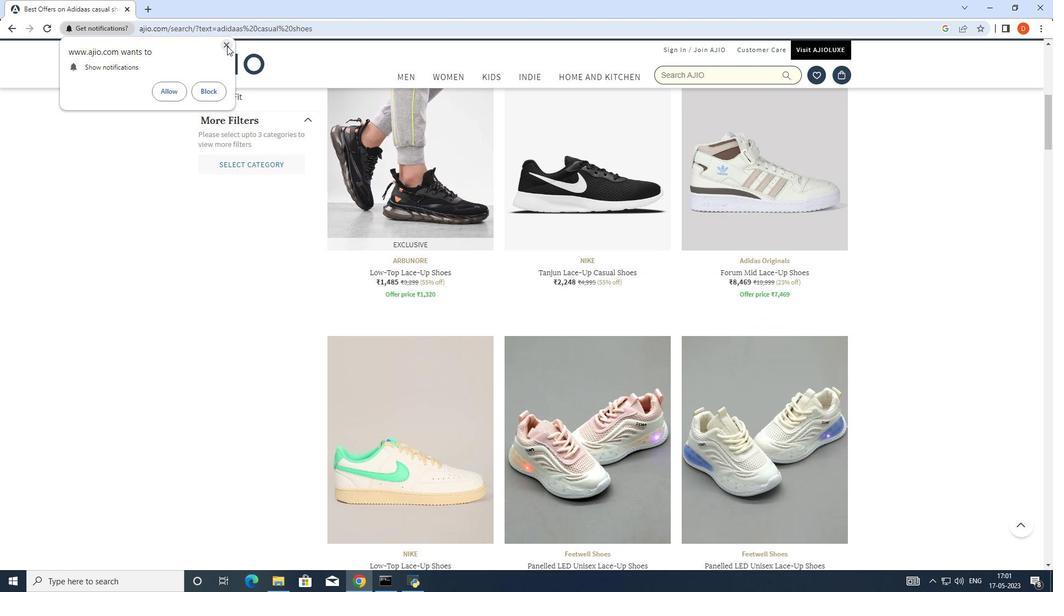 
Action: Mouse moved to (679, 348)
Screenshot: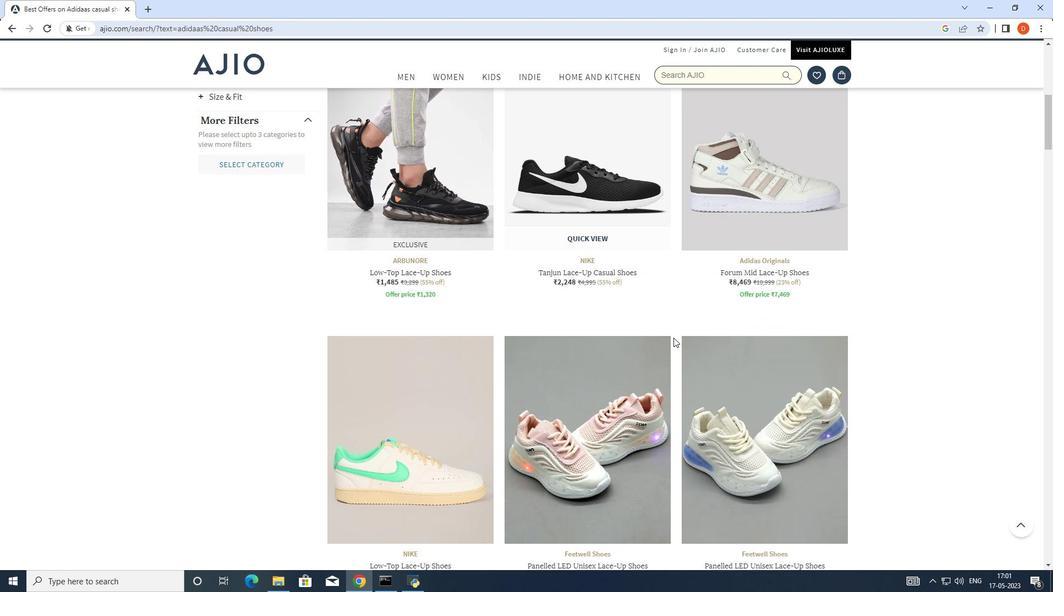 
Action: Mouse scrolled (679, 347) with delta (0, 0)
Screenshot: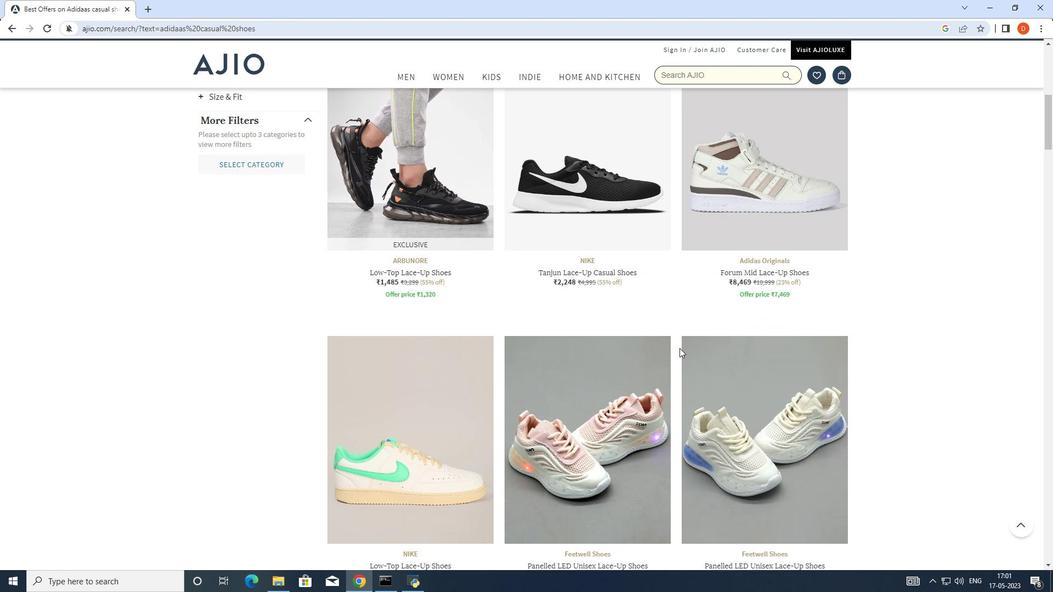 
Action: Mouse moved to (679, 350)
Screenshot: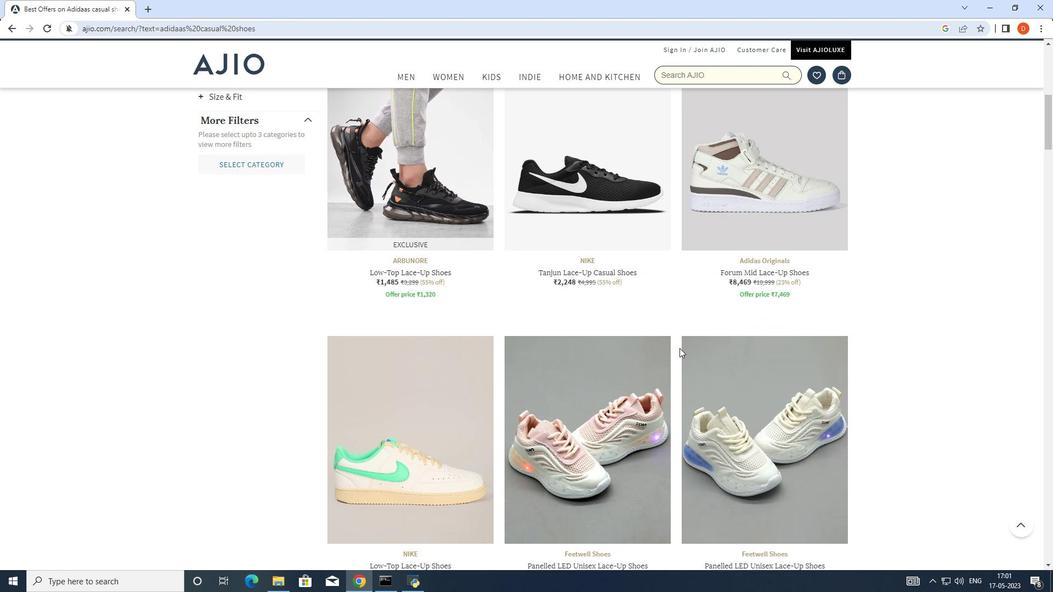 
Action: Mouse scrolled (679, 349) with delta (0, 0)
Screenshot: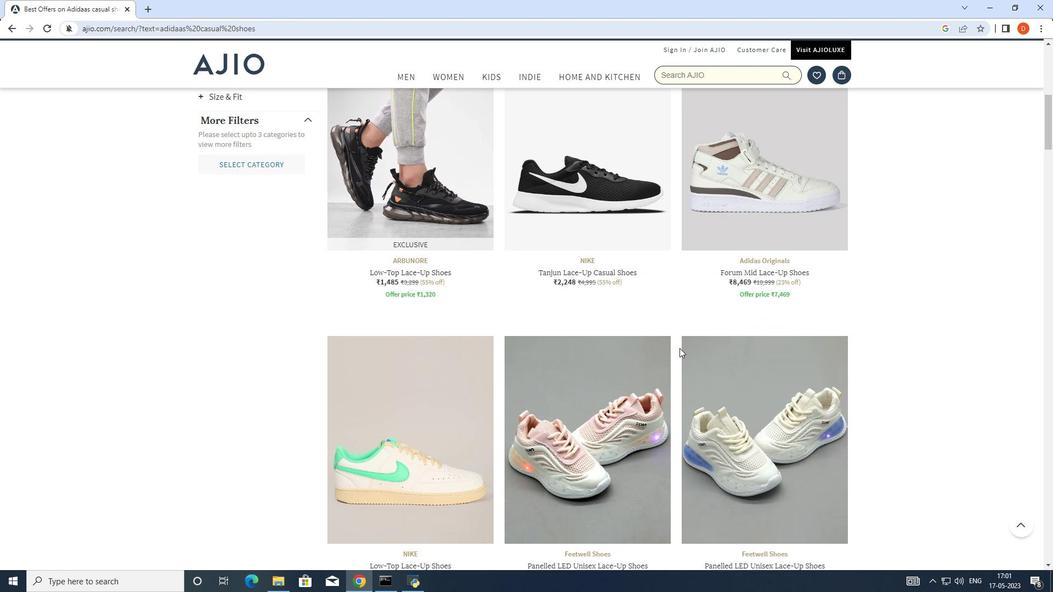 
Action: Mouse moved to (679, 350)
Screenshot: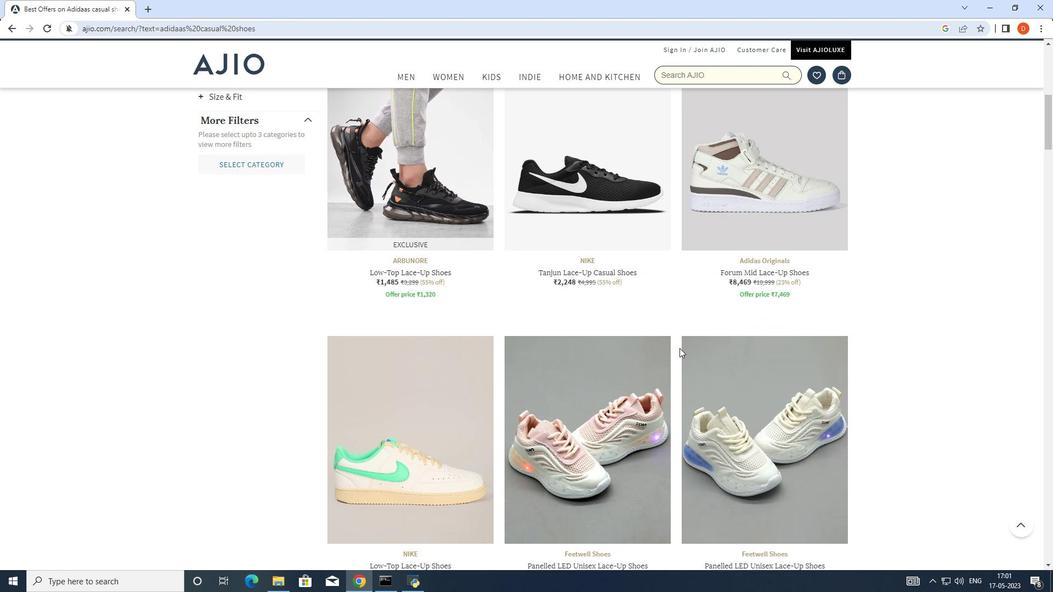 
Action: Mouse scrolled (679, 350) with delta (0, 0)
Screenshot: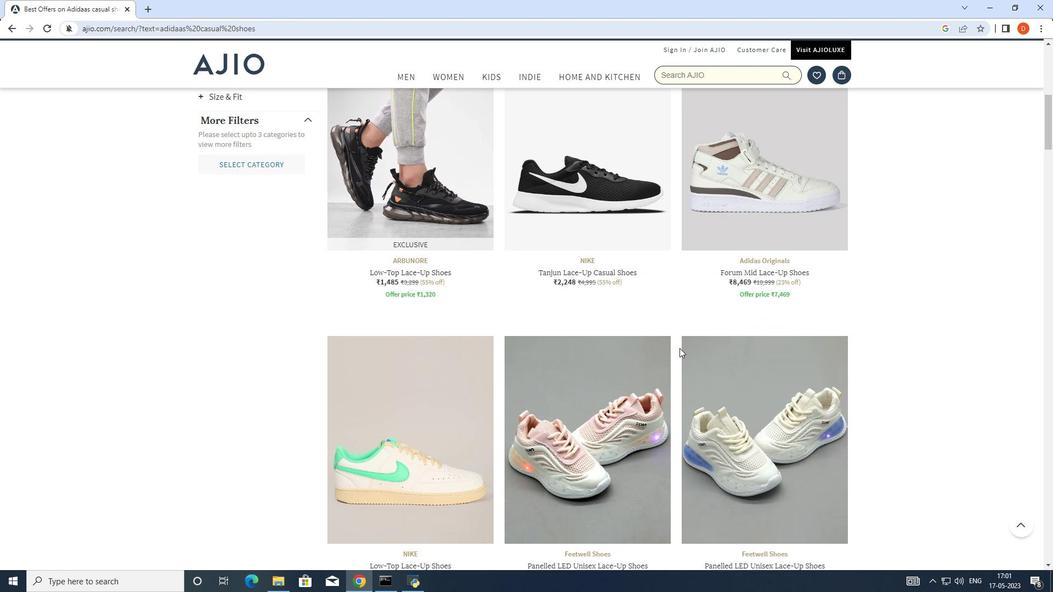 
Action: Mouse scrolled (679, 350) with delta (0, 0)
Screenshot: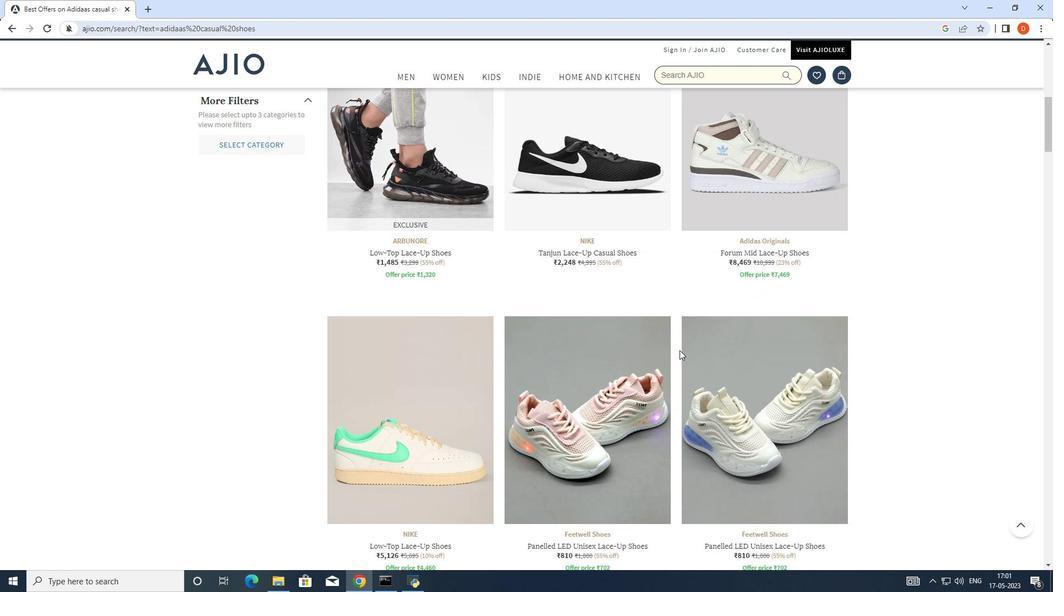 
Action: Mouse moved to (676, 350)
Screenshot: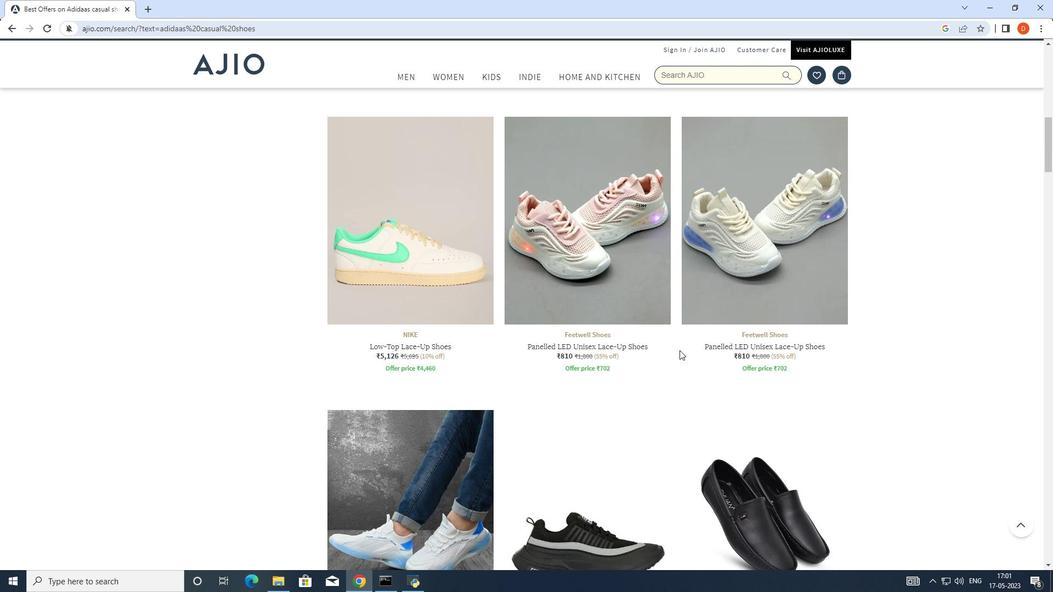 
Action: Mouse scrolled (676, 350) with delta (0, 0)
Screenshot: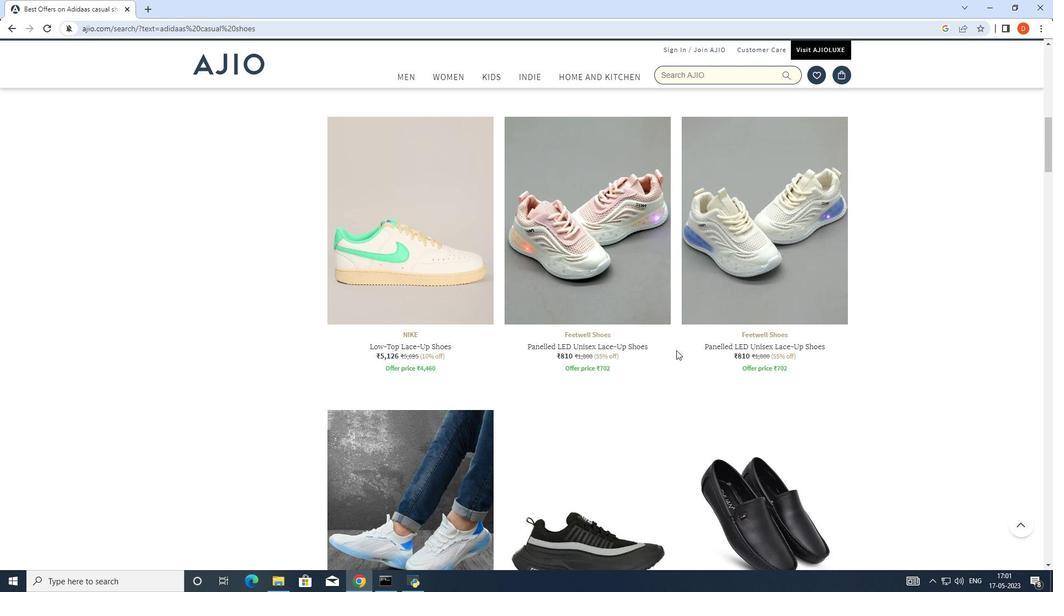 
Action: Mouse moved to (674, 351)
Screenshot: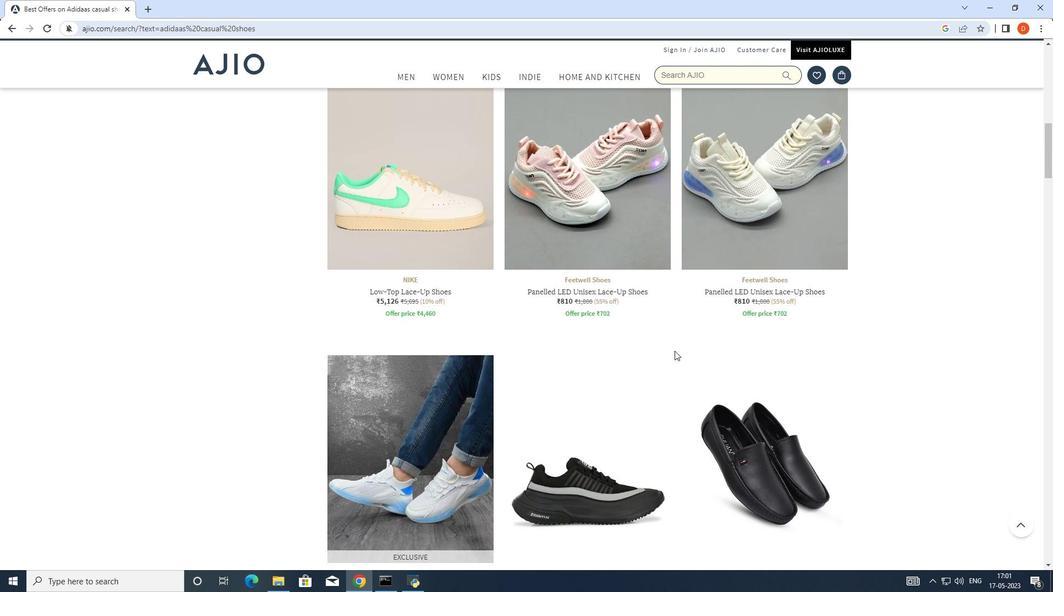 
Action: Mouse scrolled (674, 351) with delta (0, 0)
Screenshot: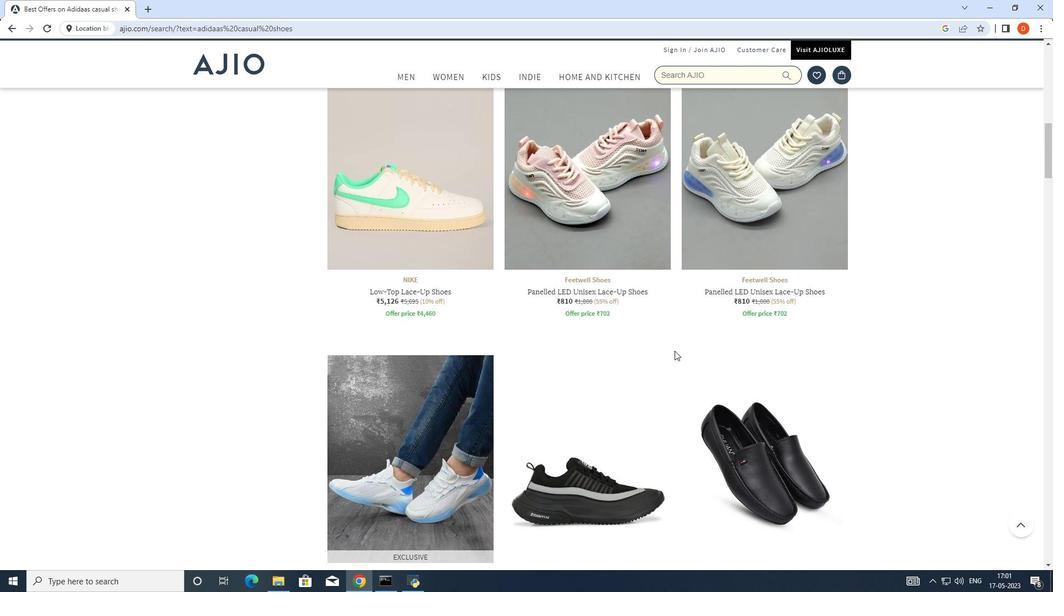 
Action: Mouse scrolled (674, 351) with delta (0, 0)
Screenshot: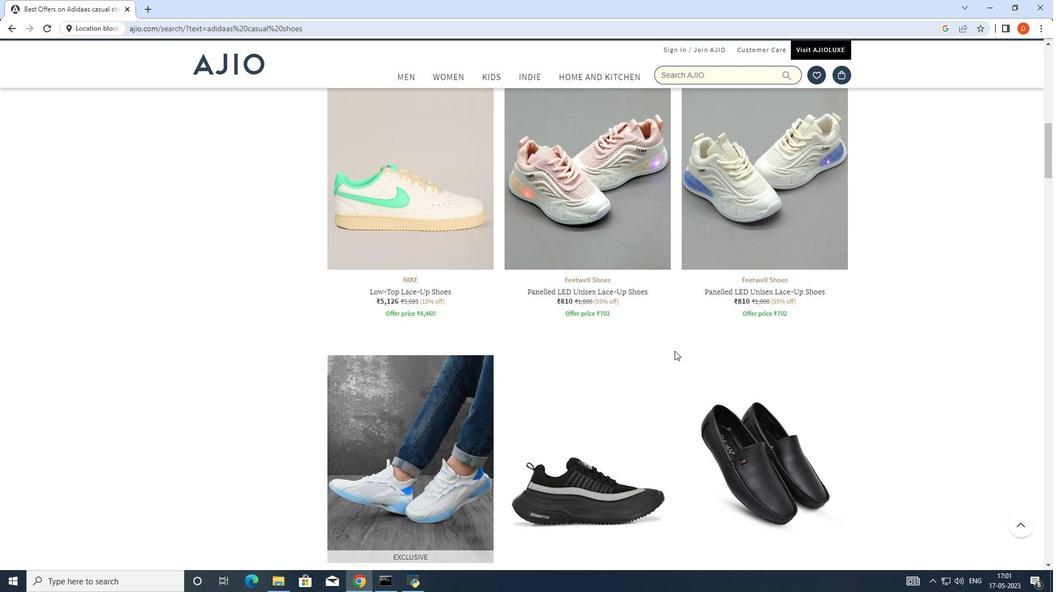 
Action: Mouse scrolled (674, 351) with delta (0, 0)
Screenshot: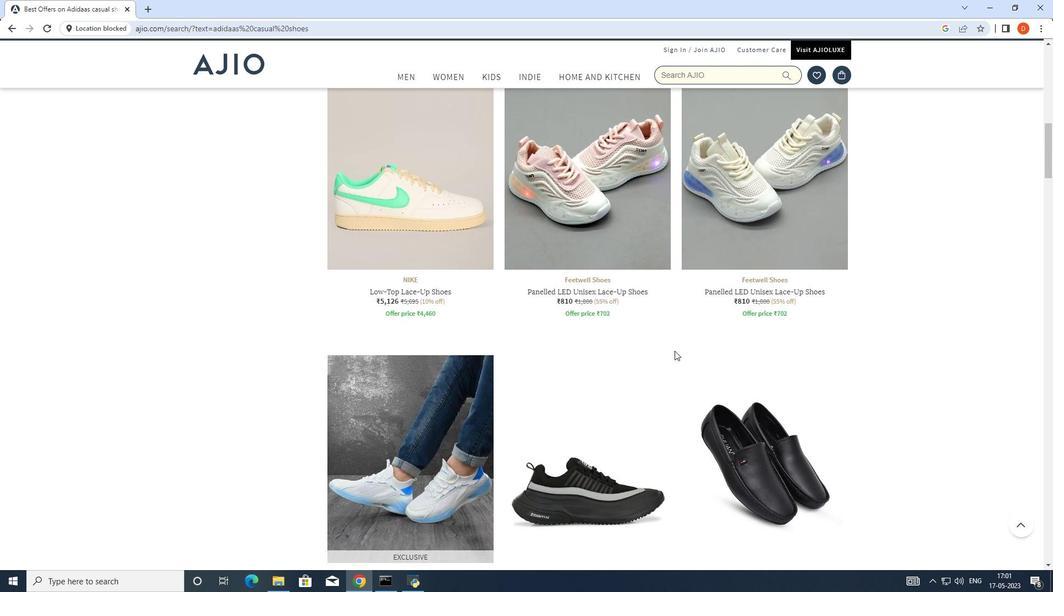 
Action: Mouse scrolled (674, 351) with delta (0, 0)
Screenshot: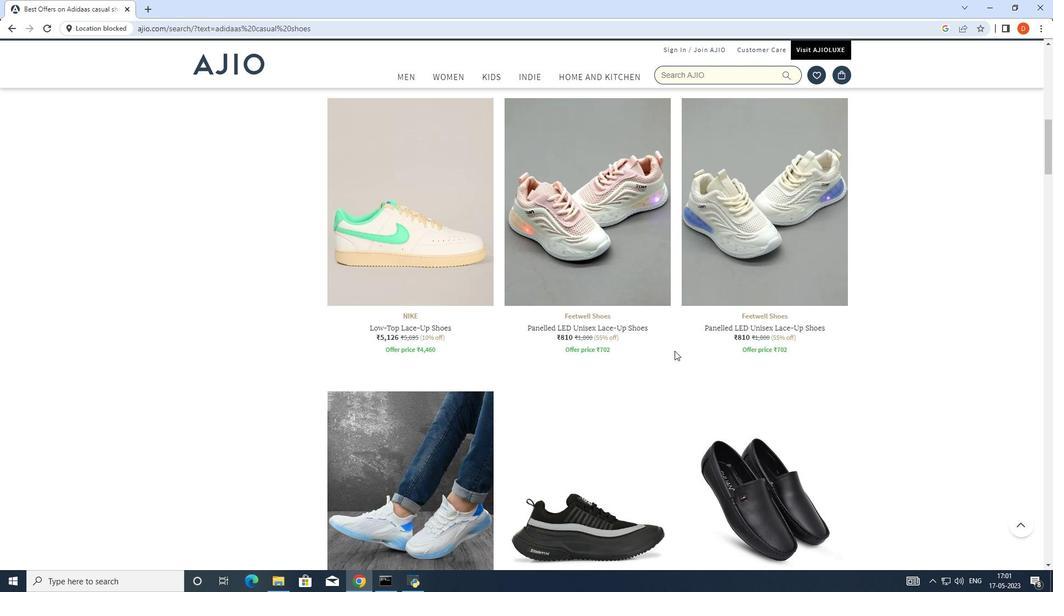 
Action: Mouse moved to (455, 399)
Screenshot: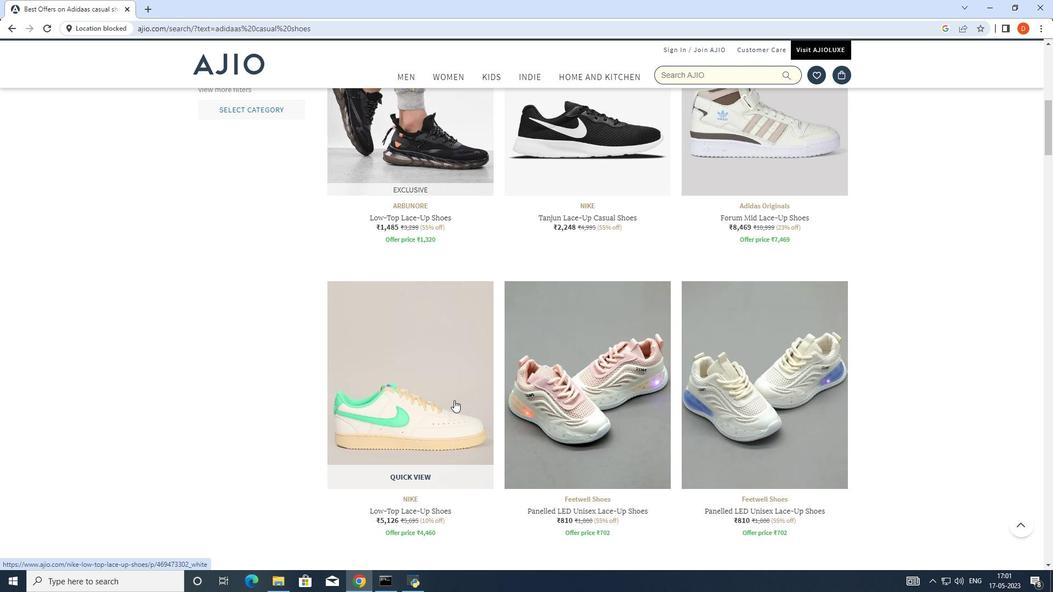 
Action: Mouse pressed left at (455, 399)
Screenshot: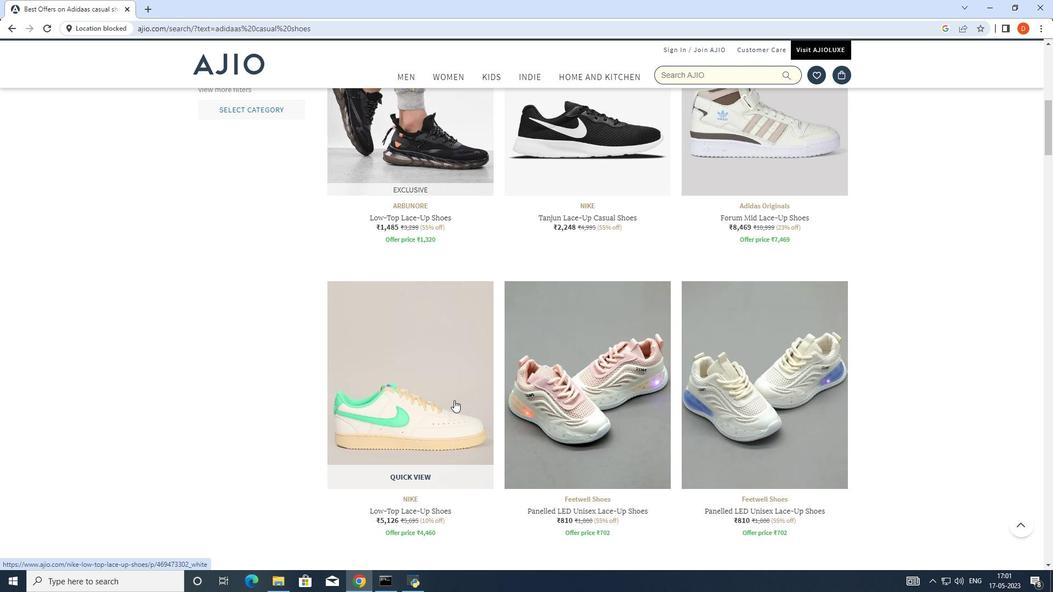 
Action: Mouse moved to (621, 344)
Screenshot: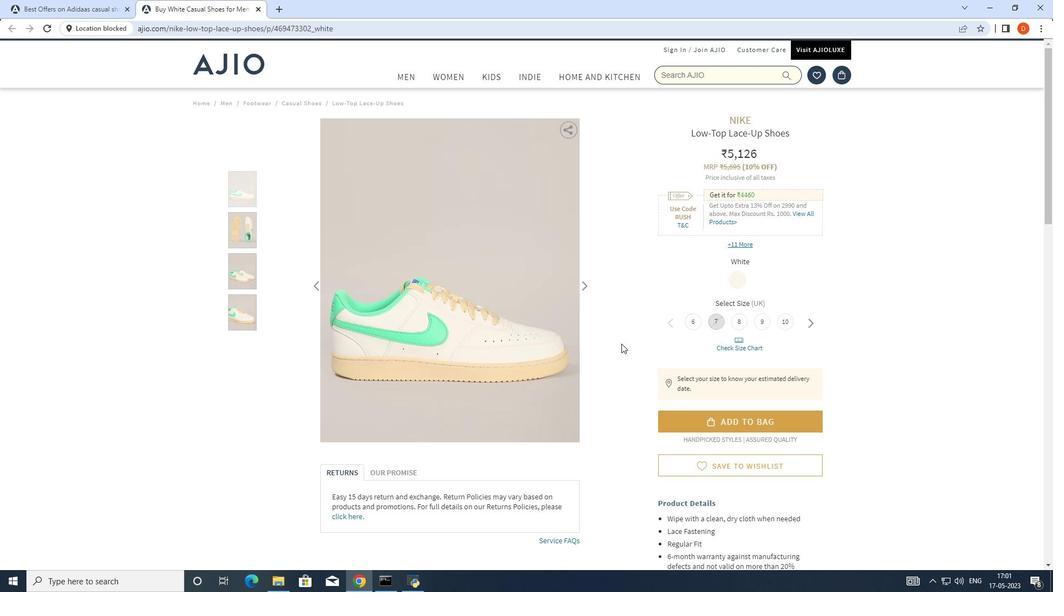 
Action: Mouse scrolled (621, 343) with delta (0, 0)
Screenshot: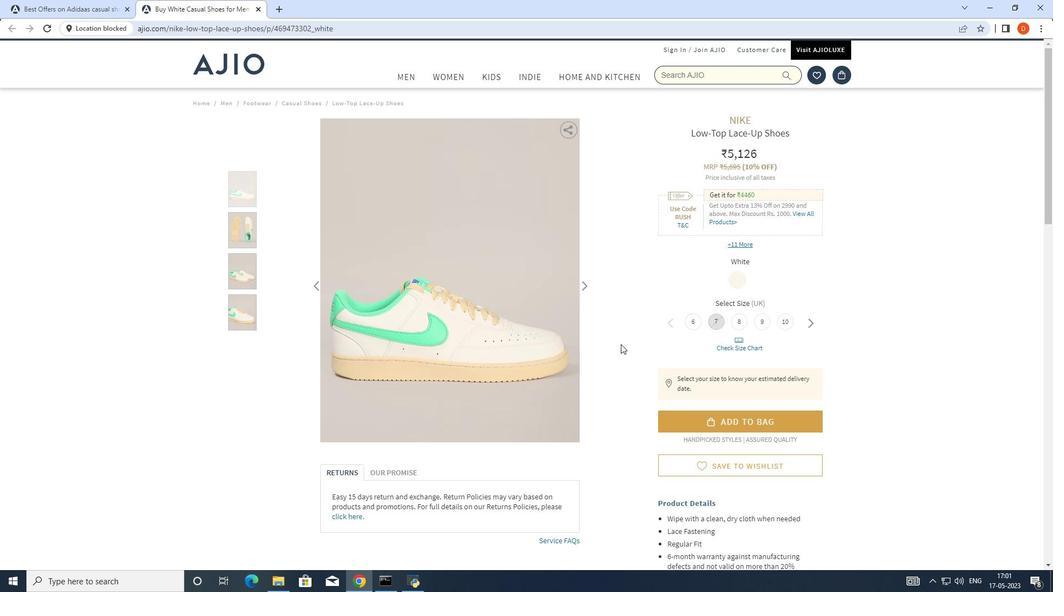 
Action: Mouse moved to (620, 345)
Screenshot: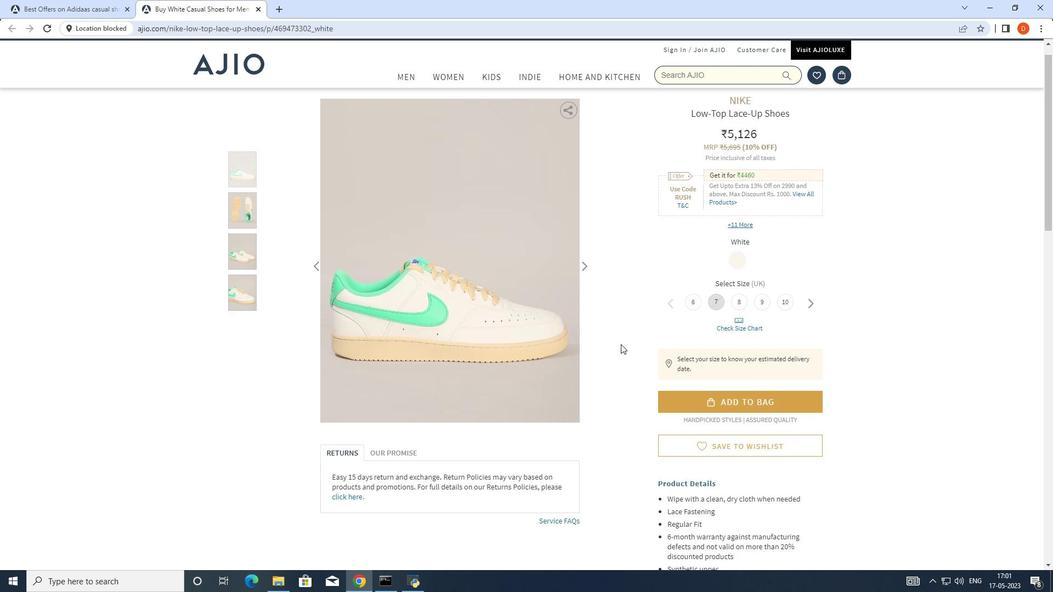 
Action: Mouse scrolled (620, 344) with delta (0, 0)
Screenshot: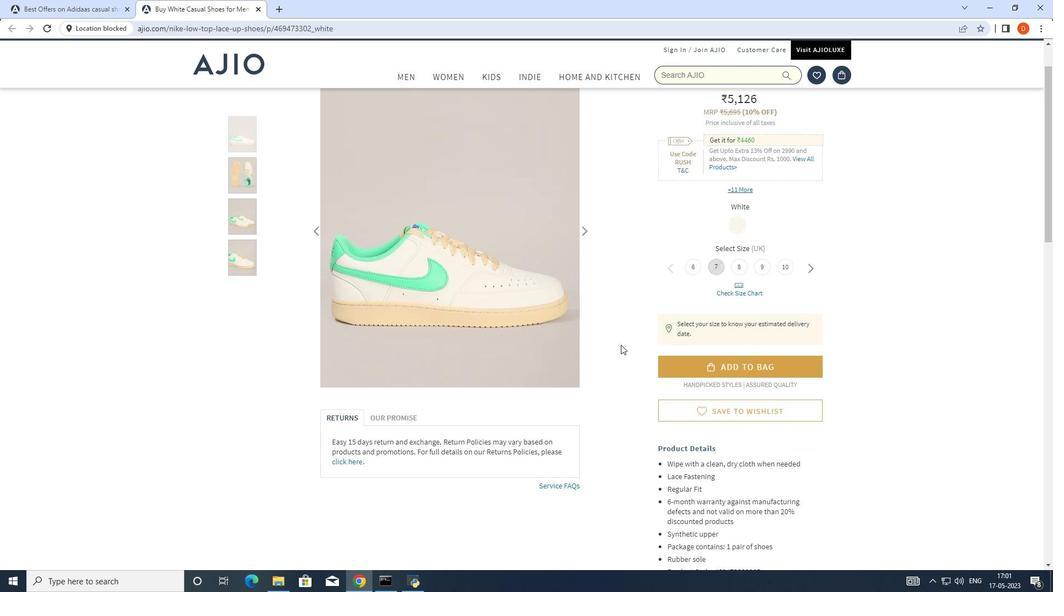 
Action: Mouse moved to (758, 208)
Screenshot: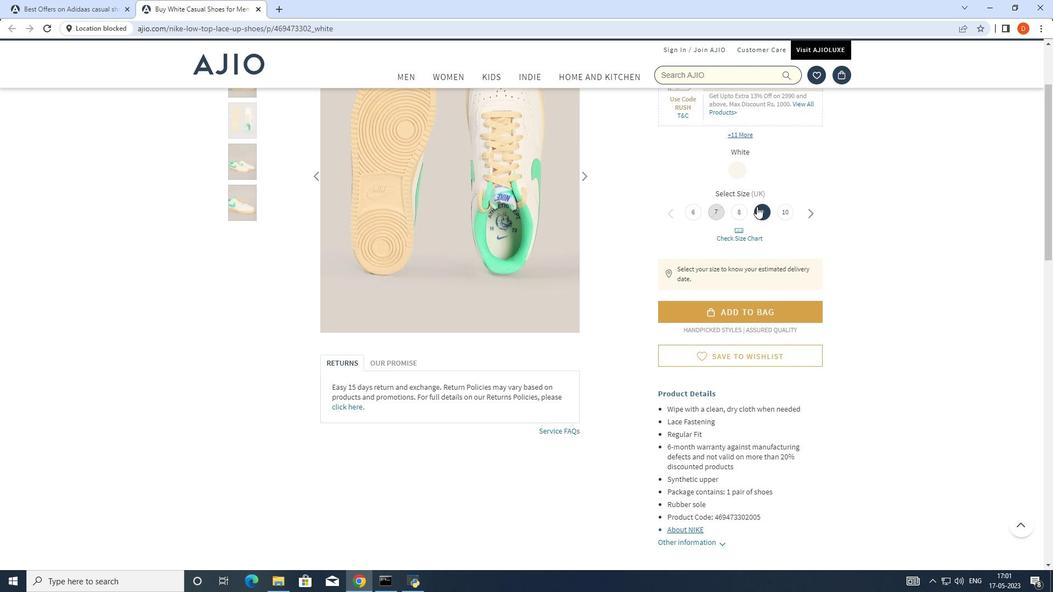 
Action: Mouse pressed left at (758, 208)
Screenshot: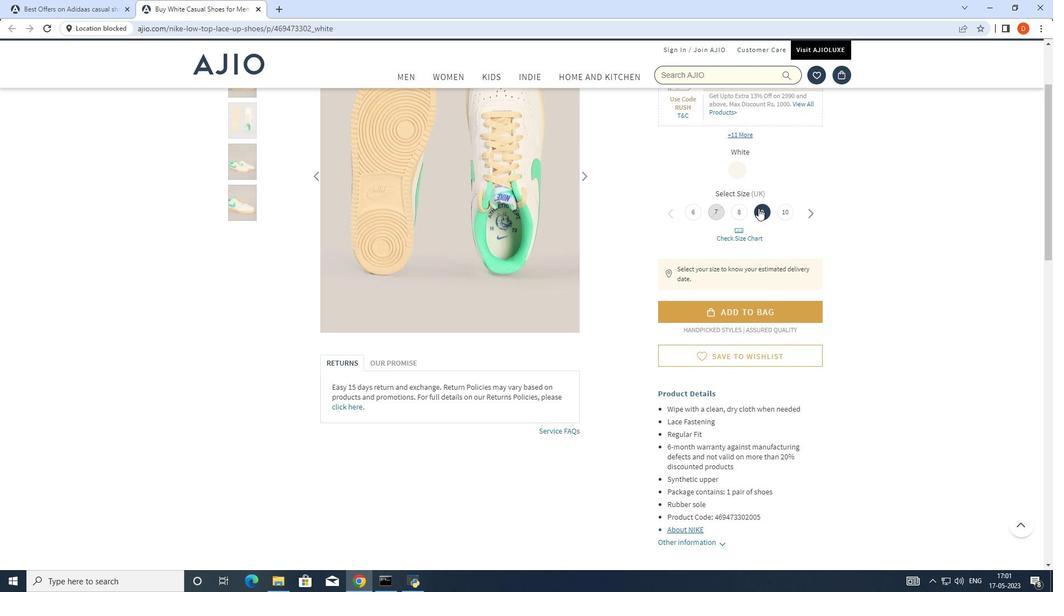 
Action: Mouse moved to (741, 218)
Screenshot: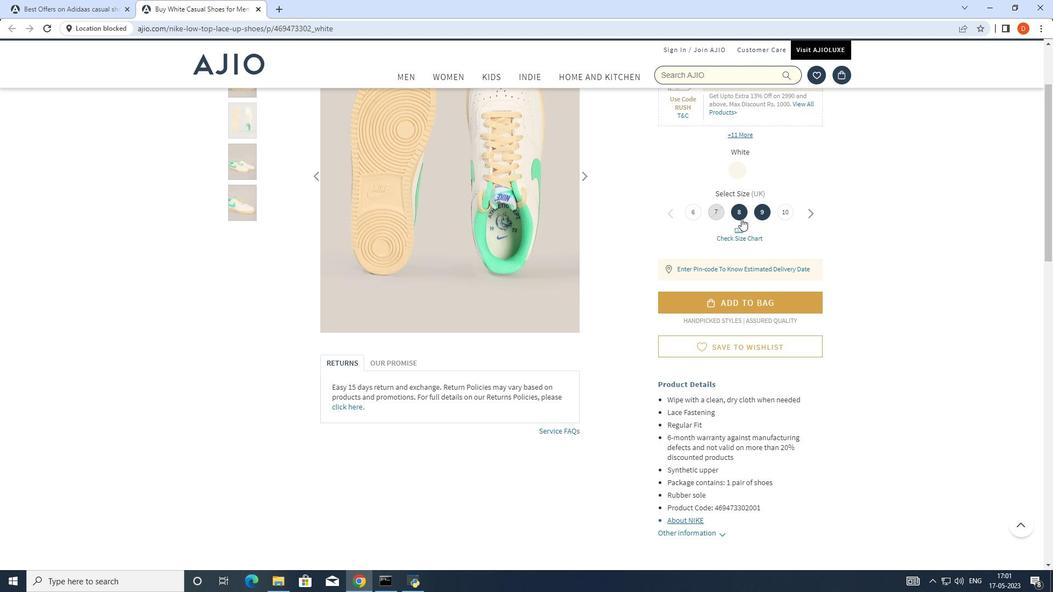 
Action: Mouse scrolled (741, 218) with delta (0, 0)
Screenshot: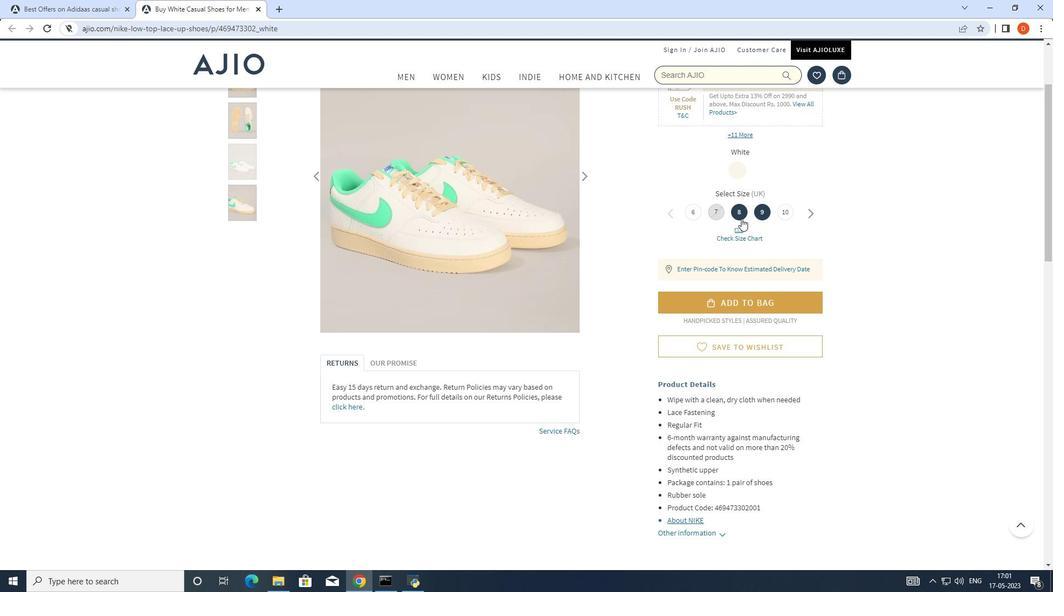
Action: Mouse moved to (741, 216)
Screenshot: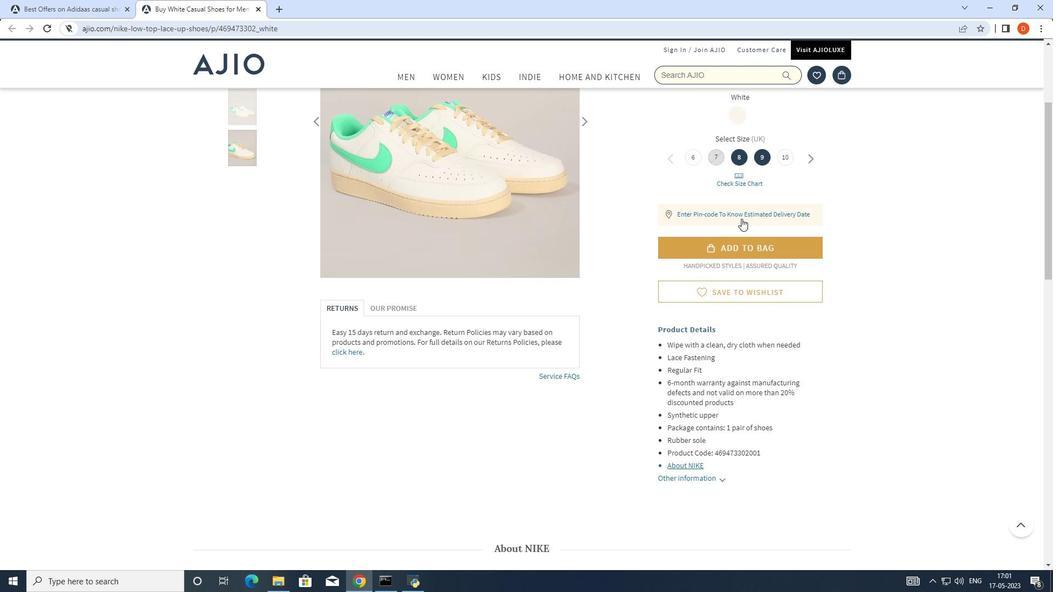 
Action: Mouse scrolled (741, 215) with delta (0, 0)
Screenshot: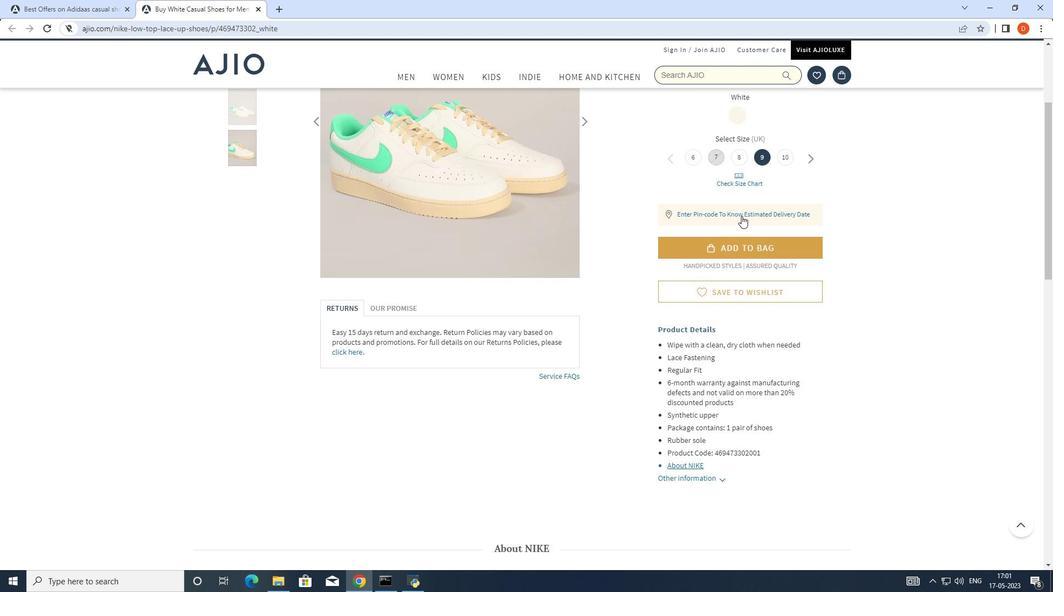 
Action: Mouse scrolled (741, 215) with delta (0, 0)
Screenshot: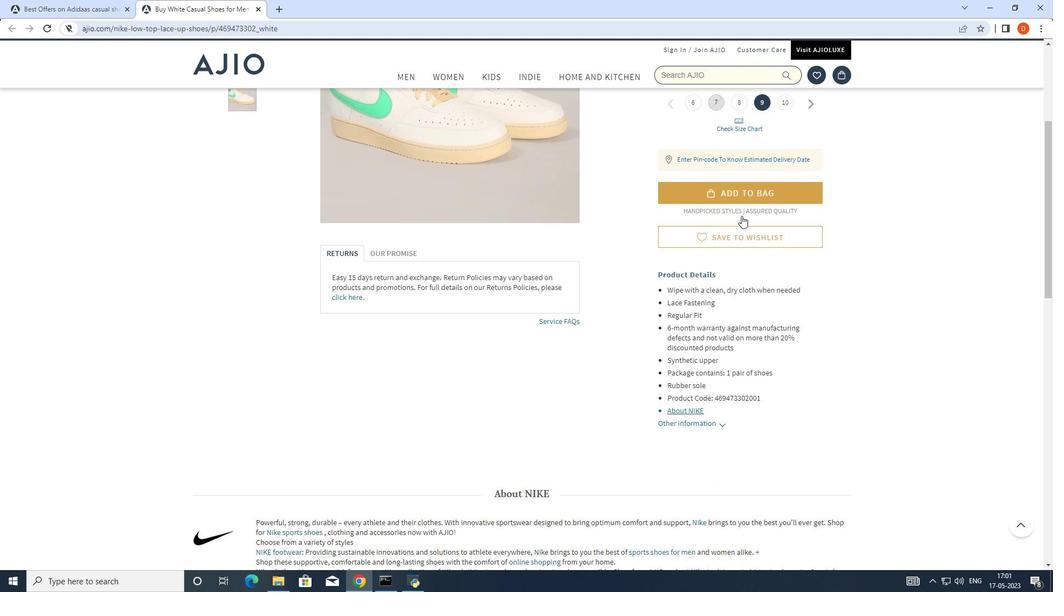 
Action: Mouse scrolled (741, 215) with delta (0, 0)
Screenshot: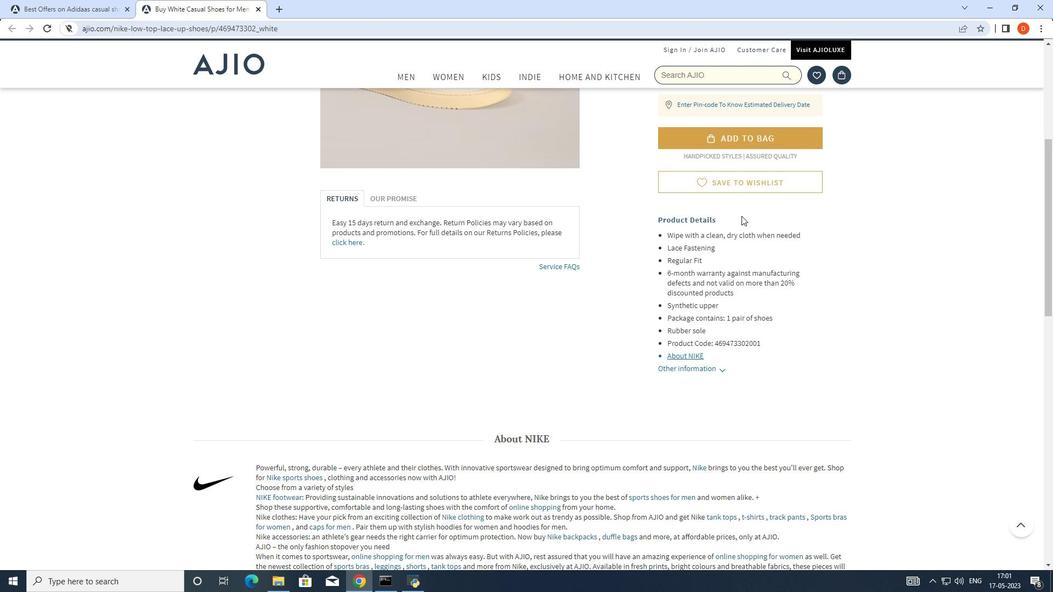 
Action: Mouse scrolled (741, 215) with delta (0, 0)
Screenshot: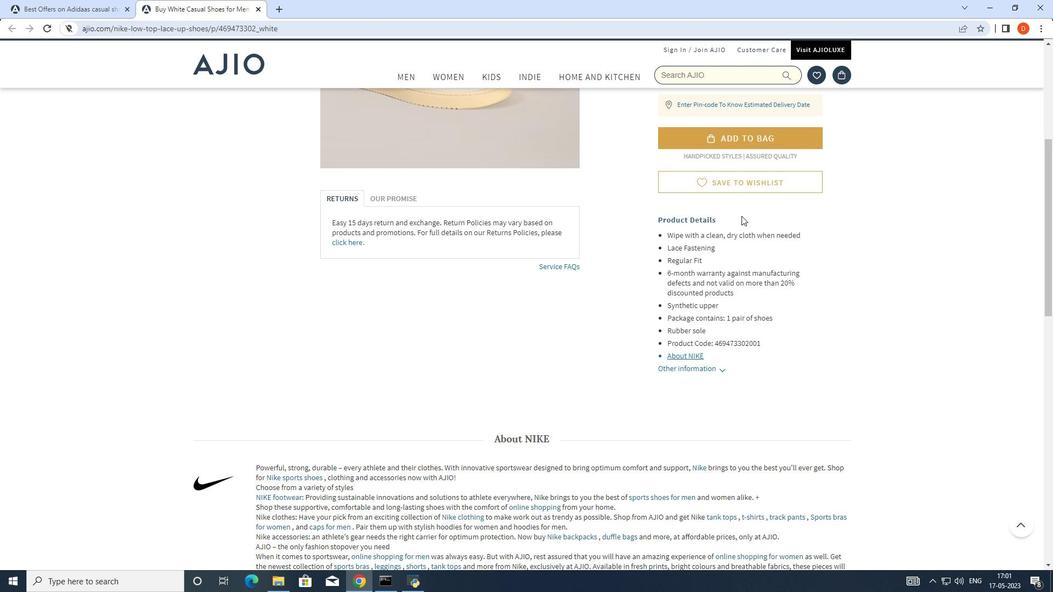 
Action: Mouse scrolled (741, 215) with delta (0, 0)
Screenshot: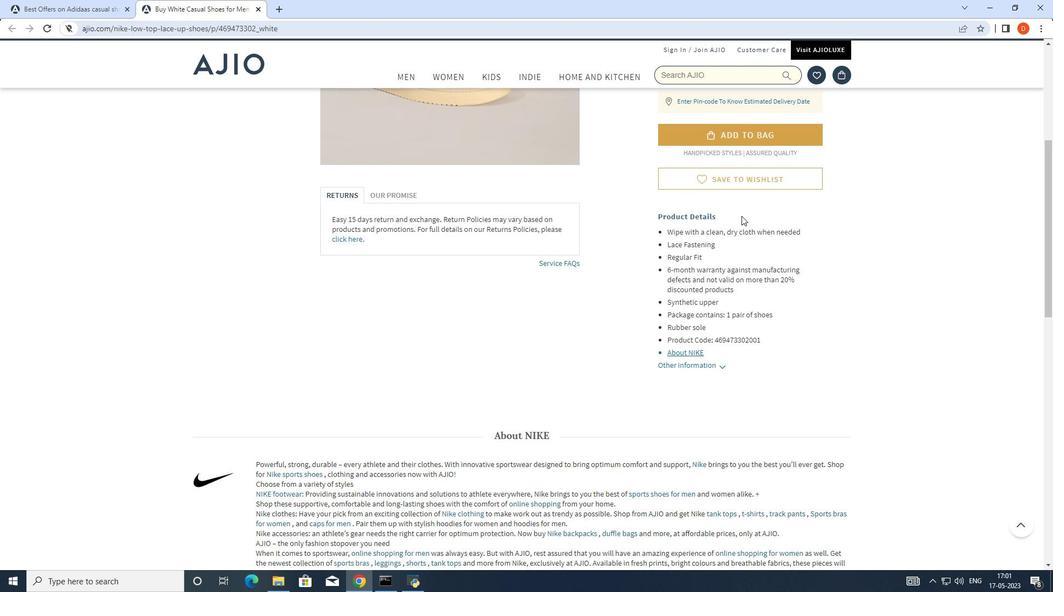 
Action: Mouse moved to (749, 220)
Screenshot: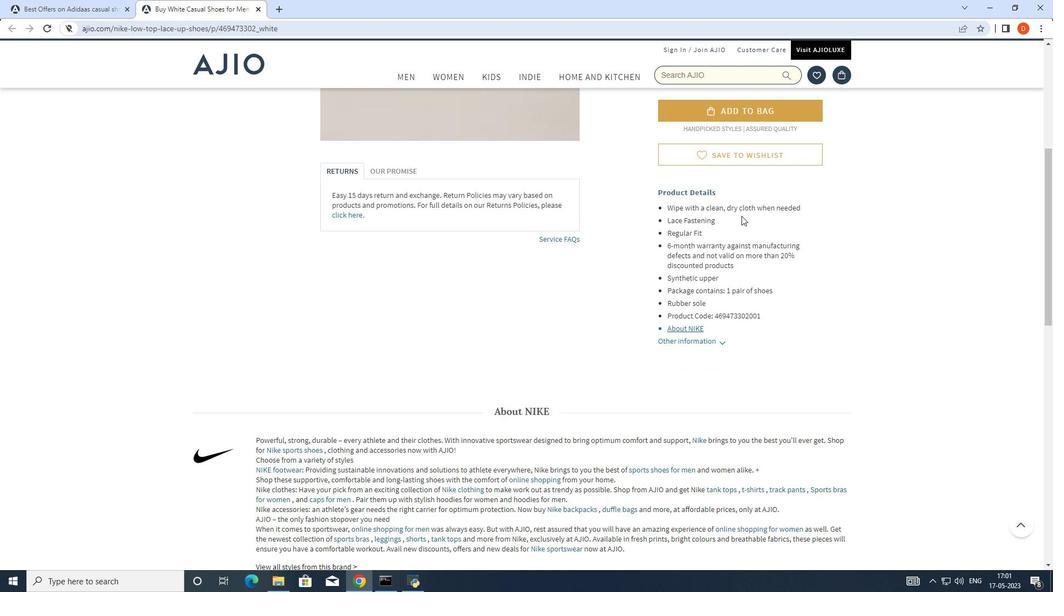 
Action: Mouse scrolled (749, 220) with delta (0, 0)
Screenshot: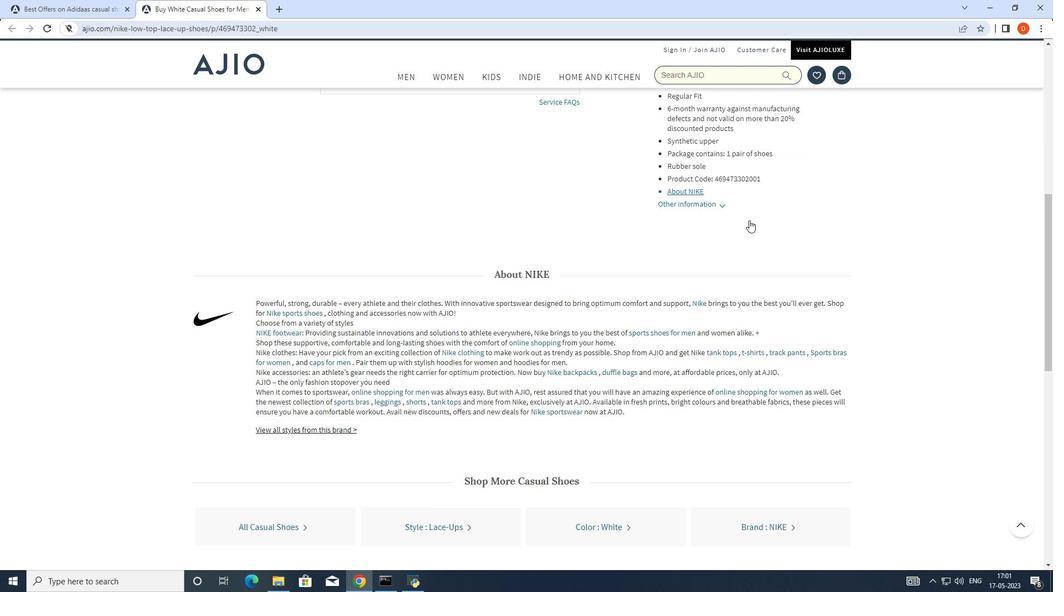
Action: Mouse scrolled (749, 220) with delta (0, 0)
Screenshot: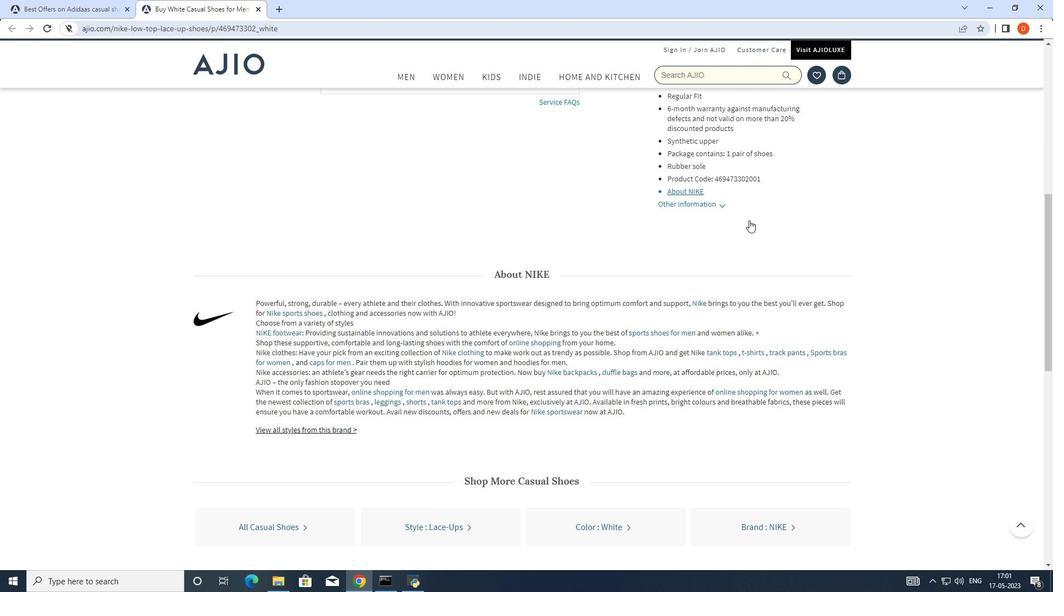 
